 Task: Plan a trip to Falavarjan, Iran from 12th December, 2023 to 15th December, 2023 for 2 adults. Place can be private room with 1  bedroom having 2 beds and 1 bathroom. Property type can be hotel.
Action: Mouse moved to (396, 76)
Screenshot: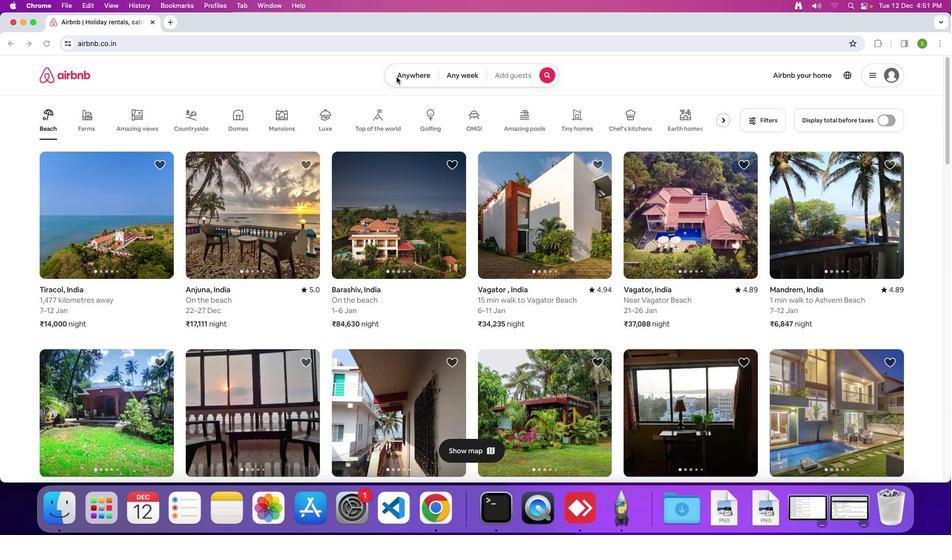 
Action: Mouse pressed left at (396, 76)
Screenshot: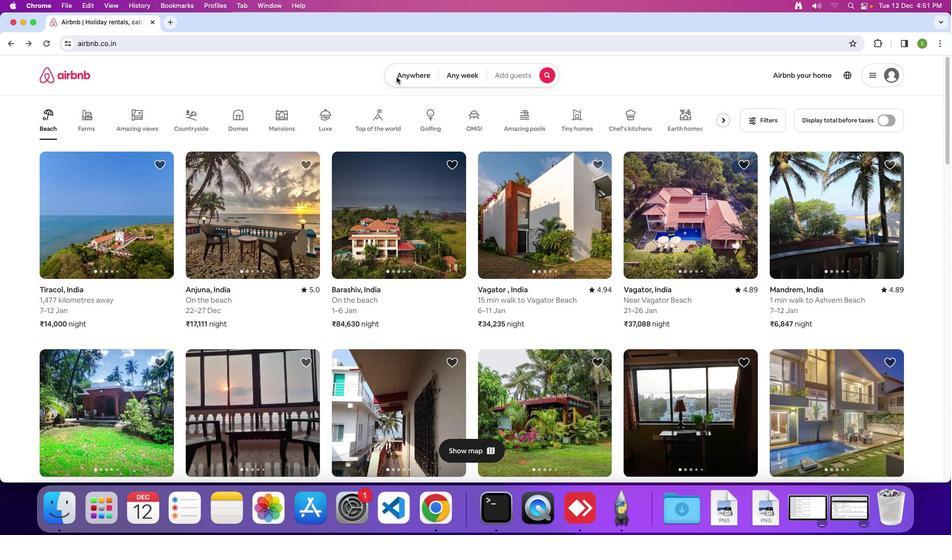 
Action: Mouse moved to (411, 76)
Screenshot: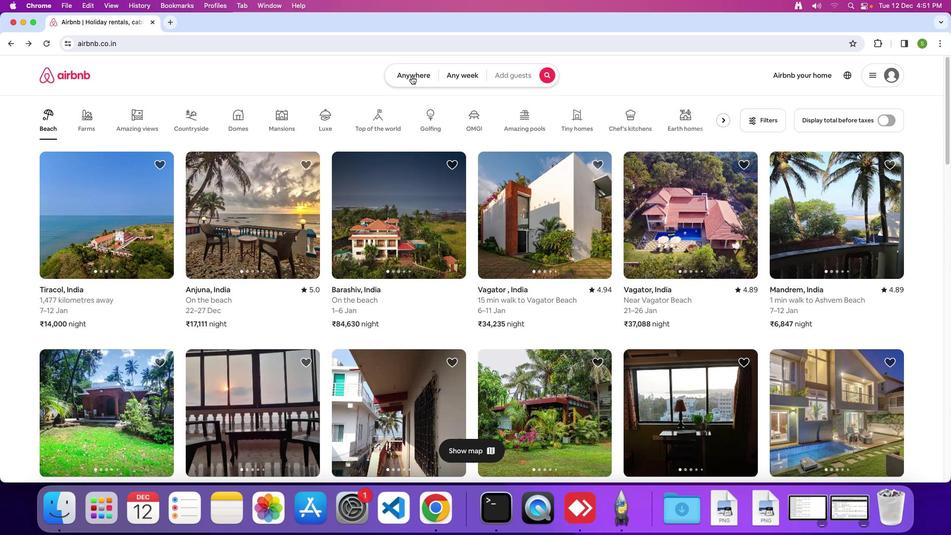 
Action: Mouse pressed left at (411, 76)
Screenshot: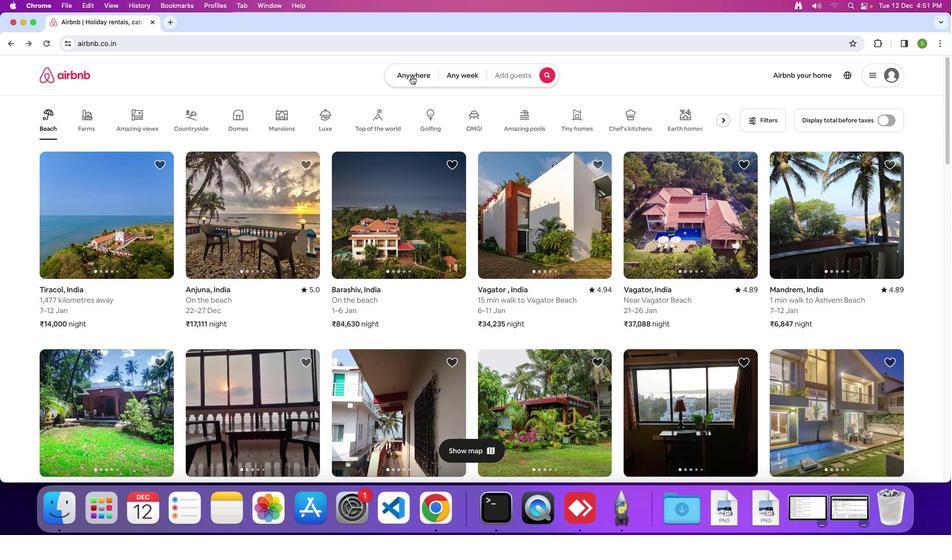 
Action: Mouse moved to (381, 114)
Screenshot: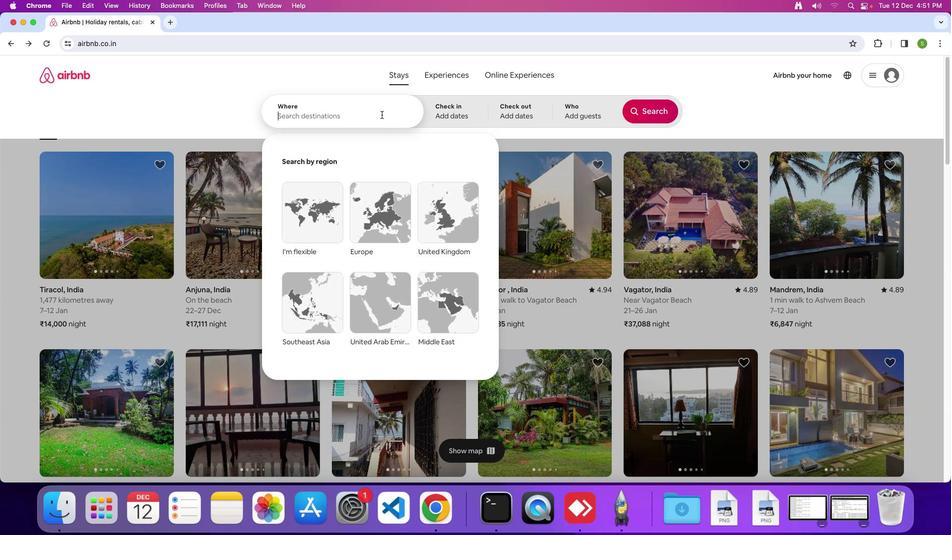 
Action: Mouse pressed left at (381, 114)
Screenshot: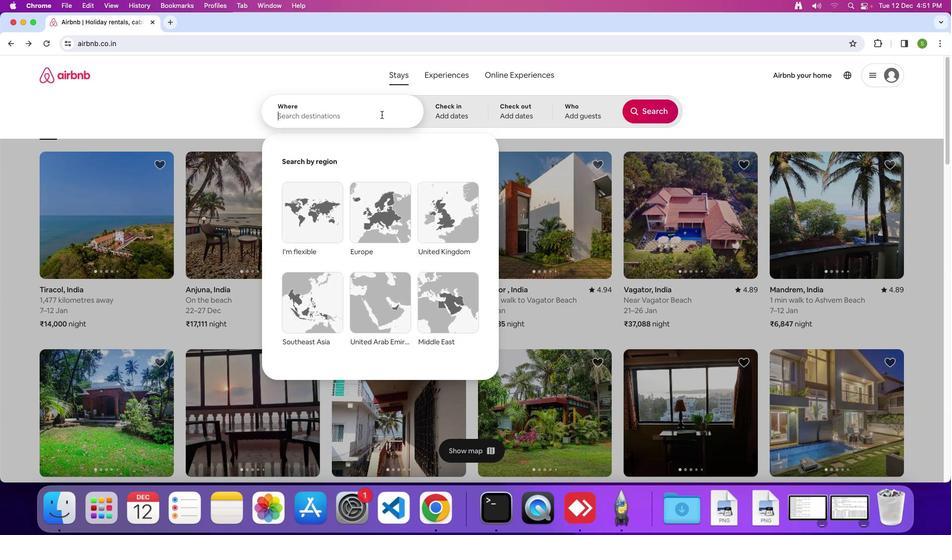
Action: Mouse moved to (381, 114)
Screenshot: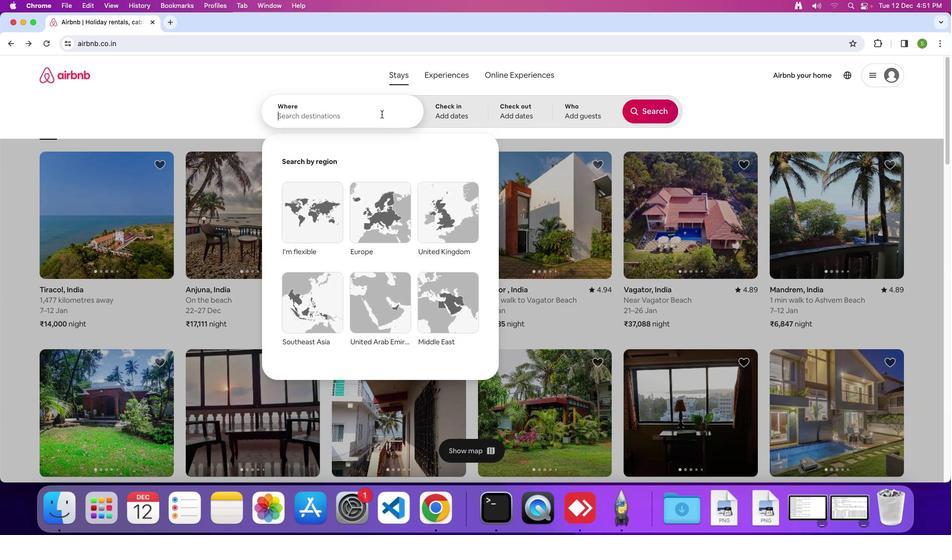 
Action: Key pressed 'F'Key.caps_lock'a''l''a''v''a''r''j''a''n'','Key.spaceKey.shift'I''r''a''n'Key.enter
Screenshot: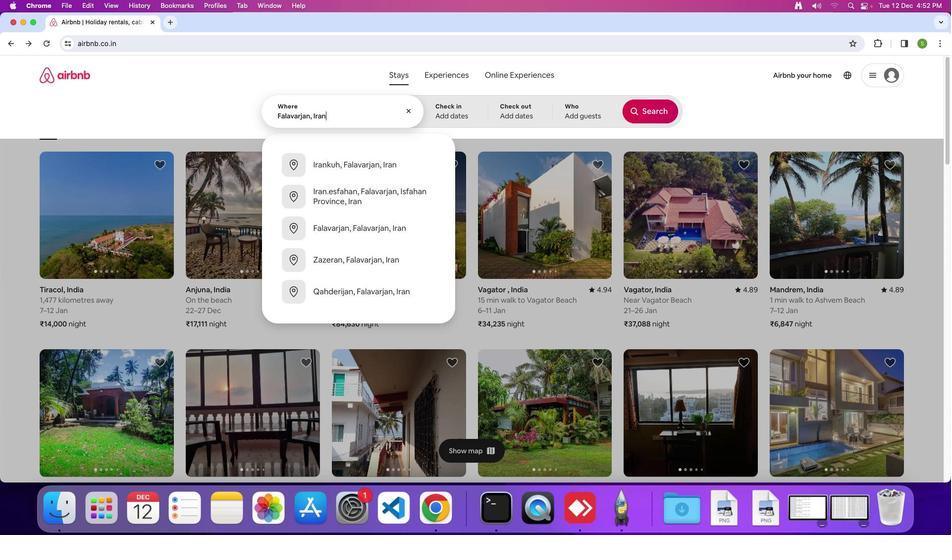 
Action: Mouse moved to (349, 282)
Screenshot: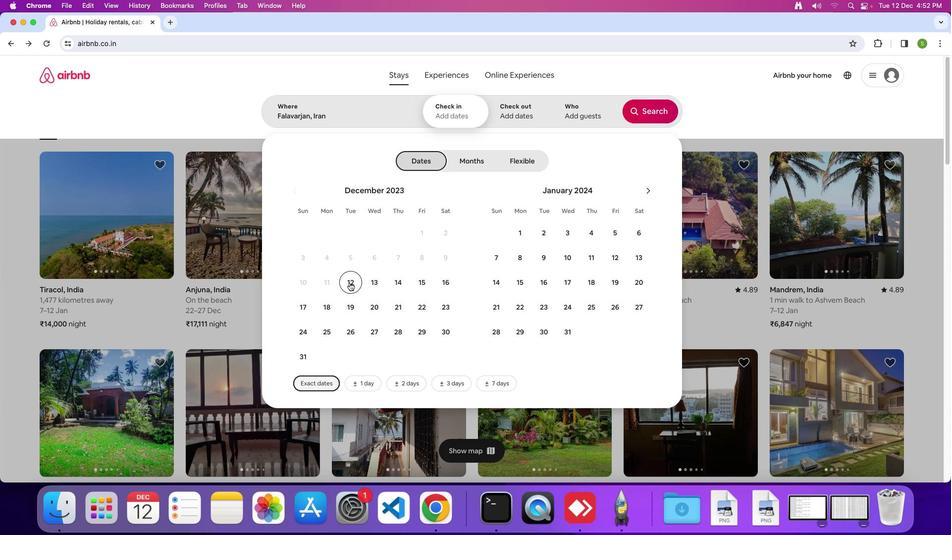 
Action: Mouse pressed left at (349, 282)
Screenshot: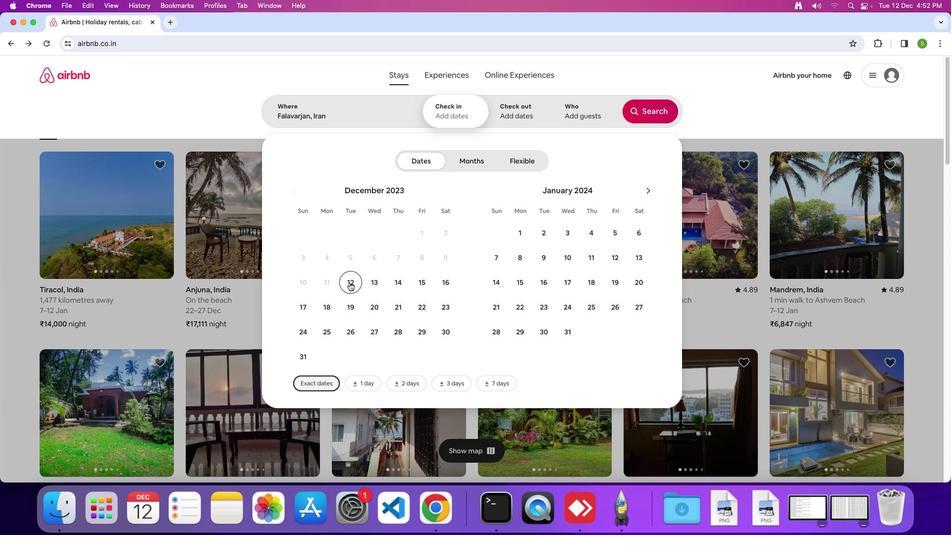 
Action: Mouse moved to (377, 292)
Screenshot: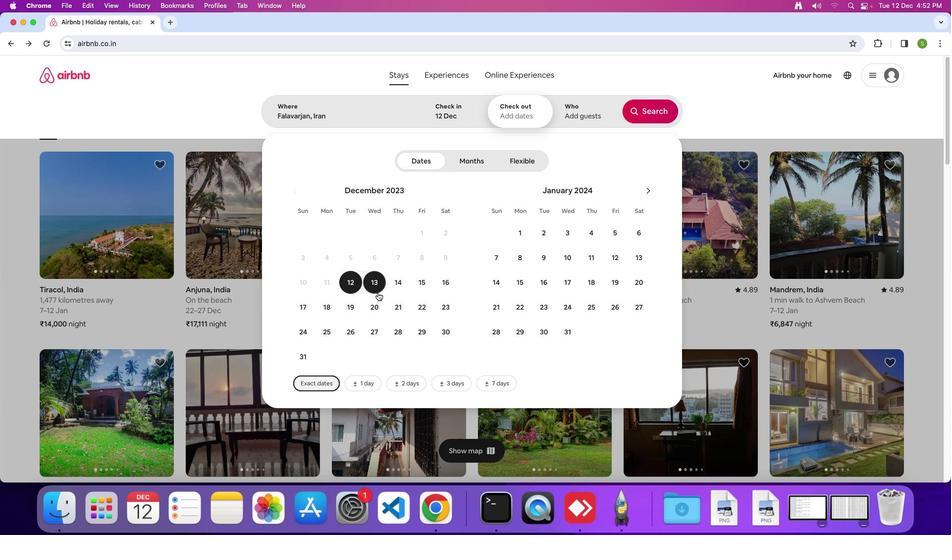 
Action: Mouse scrolled (377, 292) with delta (0, 0)
Screenshot: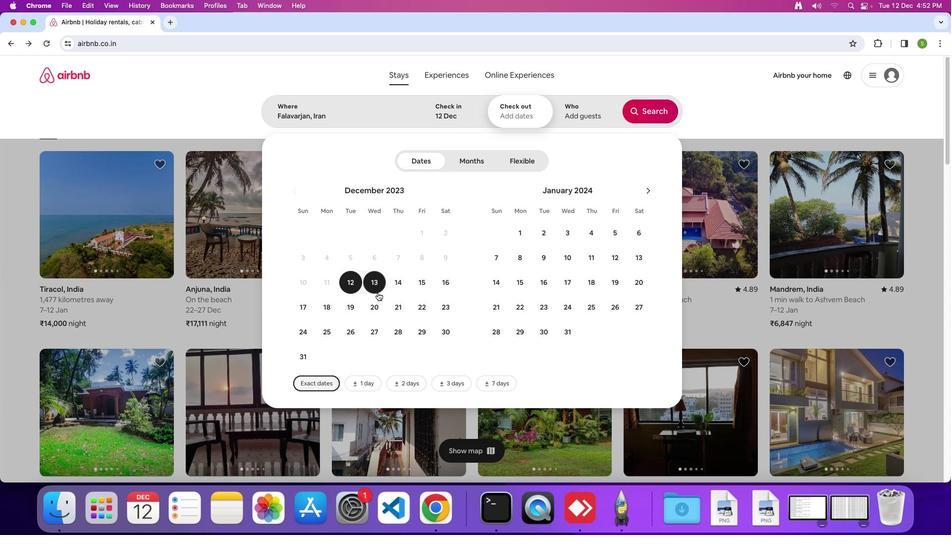 
Action: Mouse scrolled (377, 292) with delta (0, 0)
Screenshot: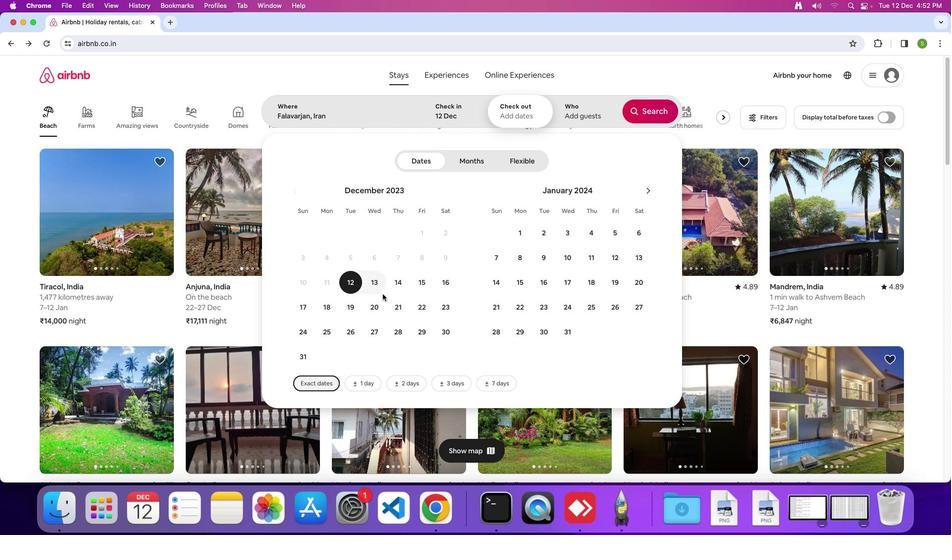 
Action: Mouse moved to (419, 283)
Screenshot: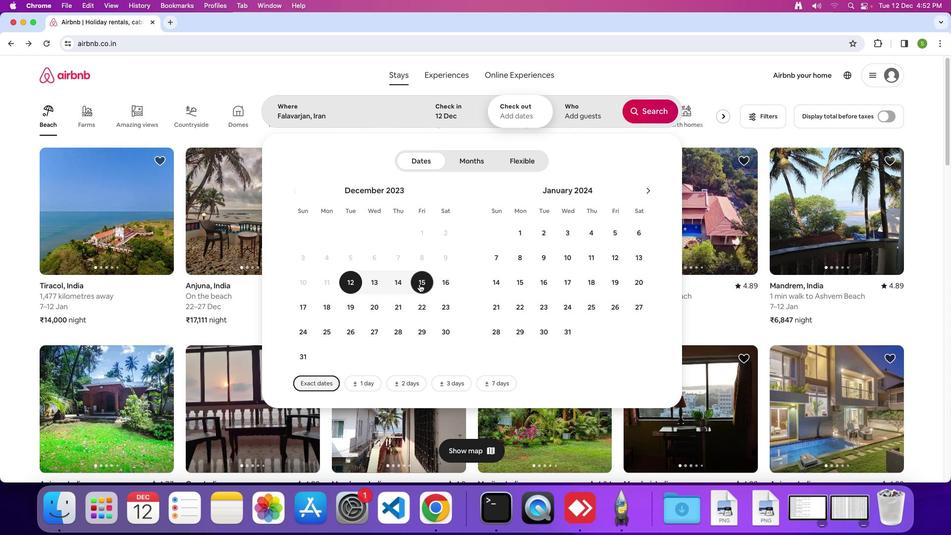 
Action: Mouse pressed left at (419, 283)
Screenshot: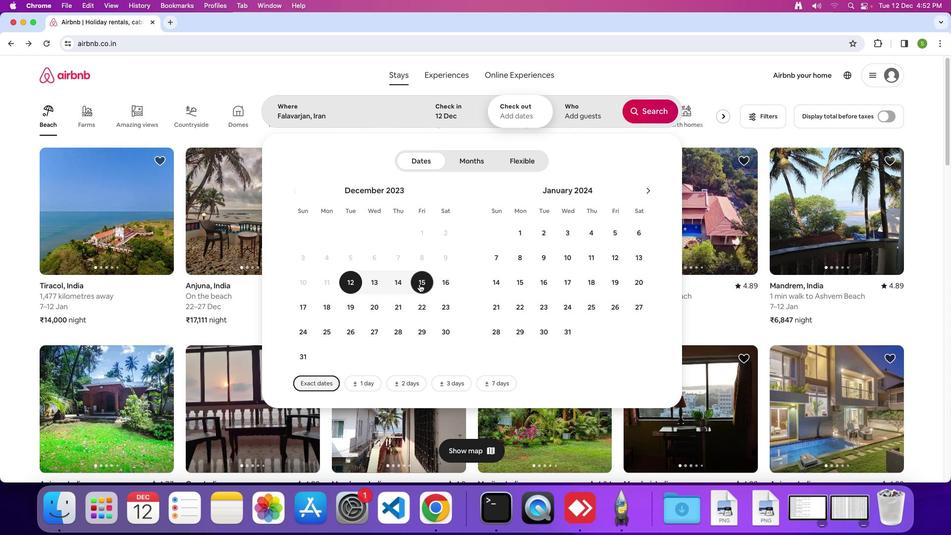 
Action: Mouse moved to (588, 118)
Screenshot: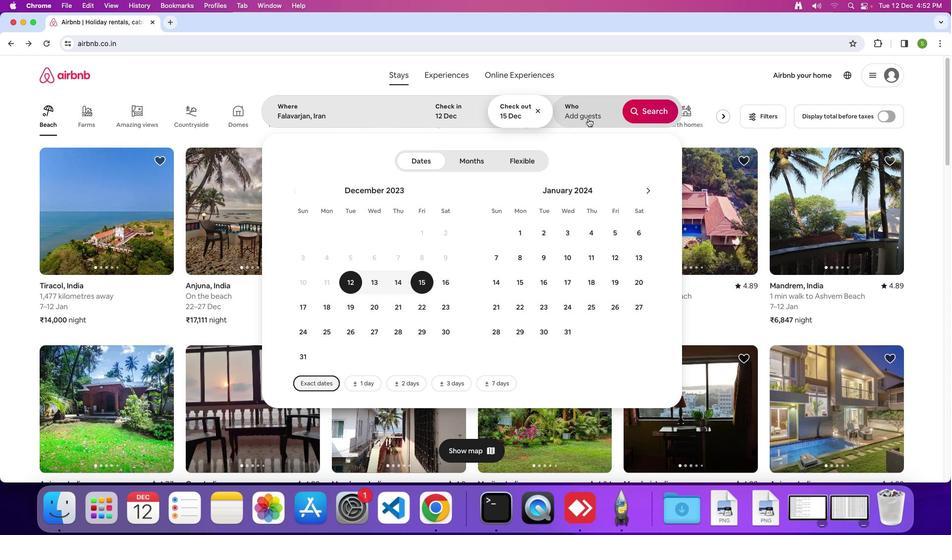 
Action: Mouse pressed left at (588, 118)
Screenshot: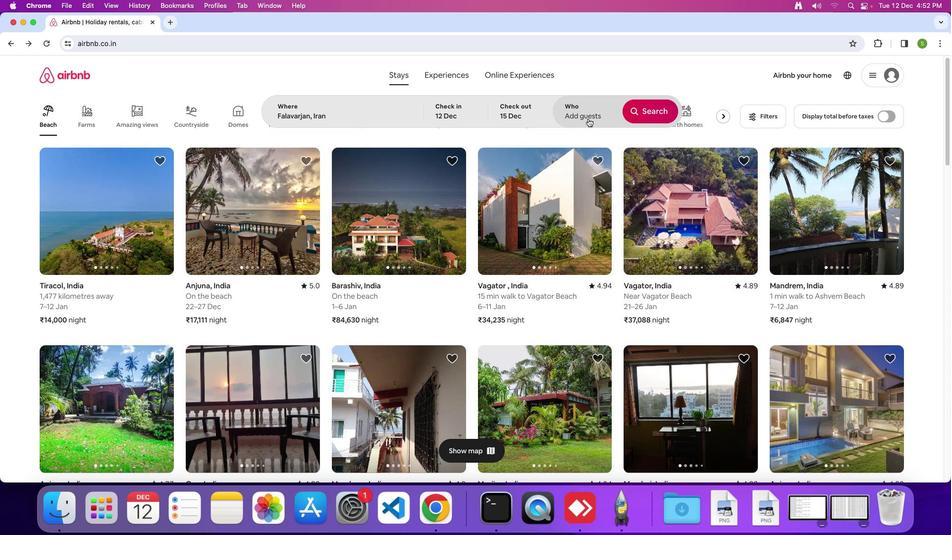 
Action: Mouse moved to (654, 161)
Screenshot: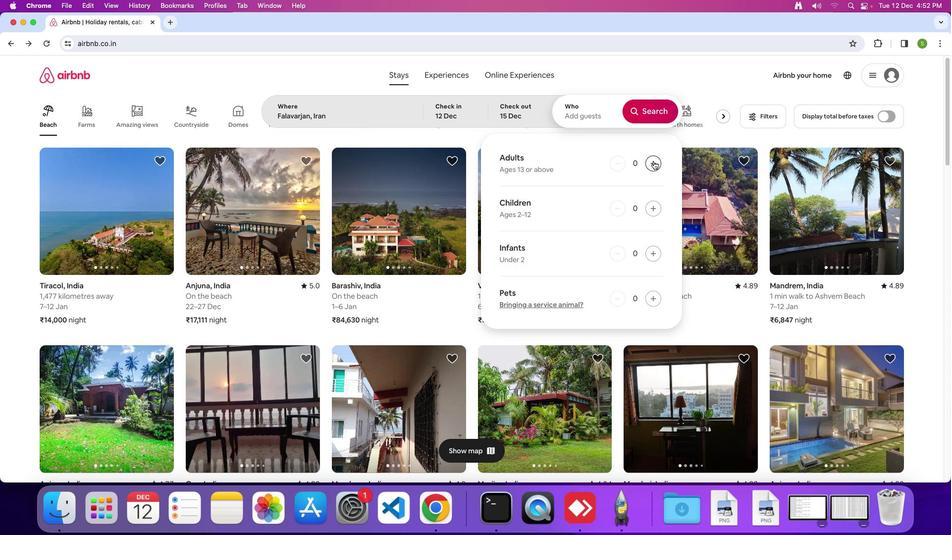
Action: Mouse pressed left at (654, 161)
Screenshot: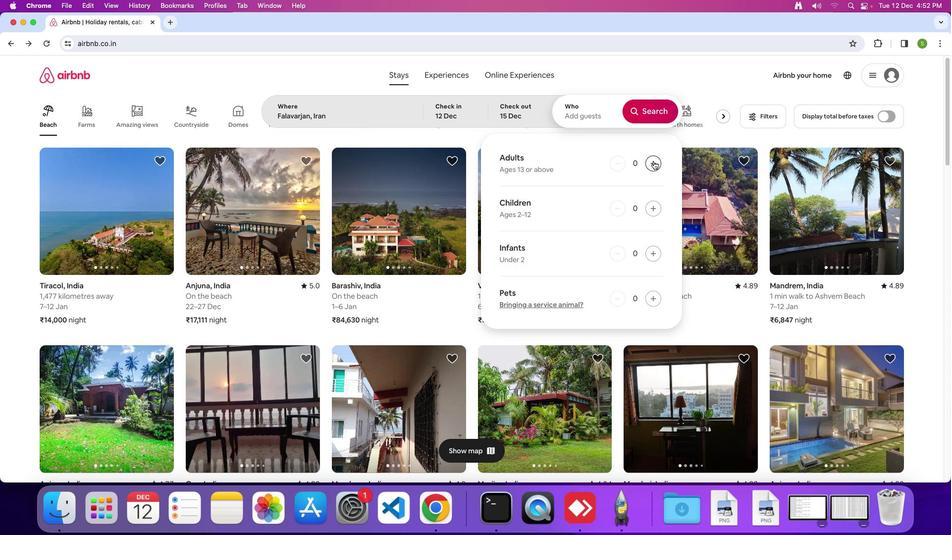 
Action: Mouse pressed left at (654, 161)
Screenshot: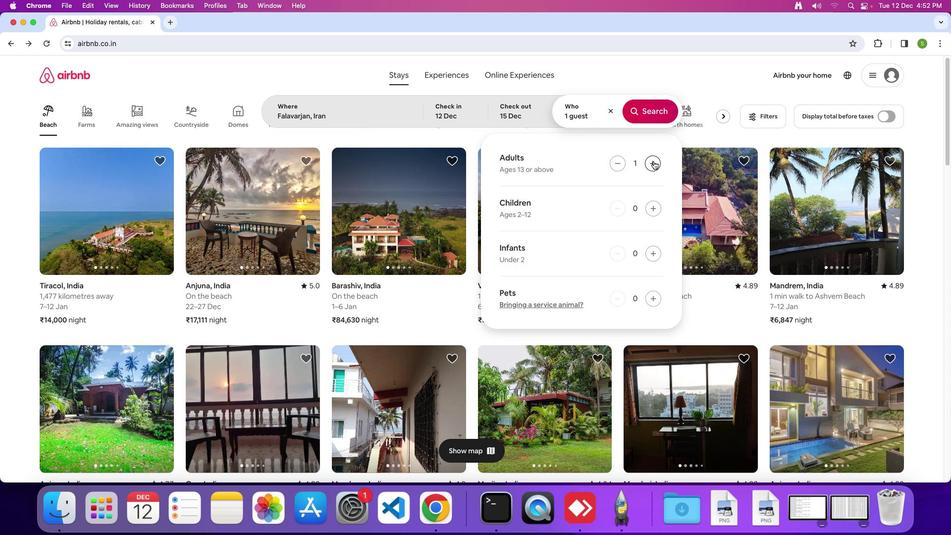 
Action: Mouse moved to (657, 115)
Screenshot: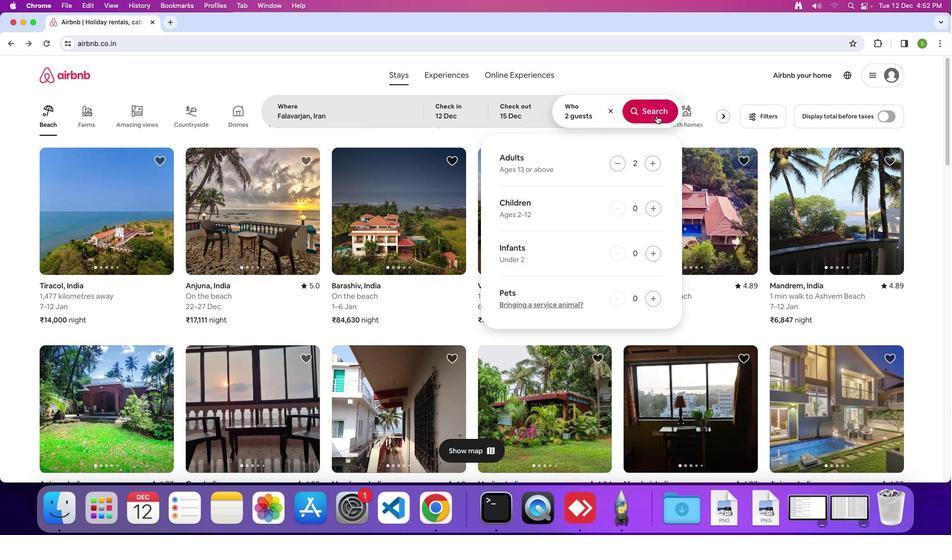
Action: Mouse pressed left at (657, 115)
Screenshot: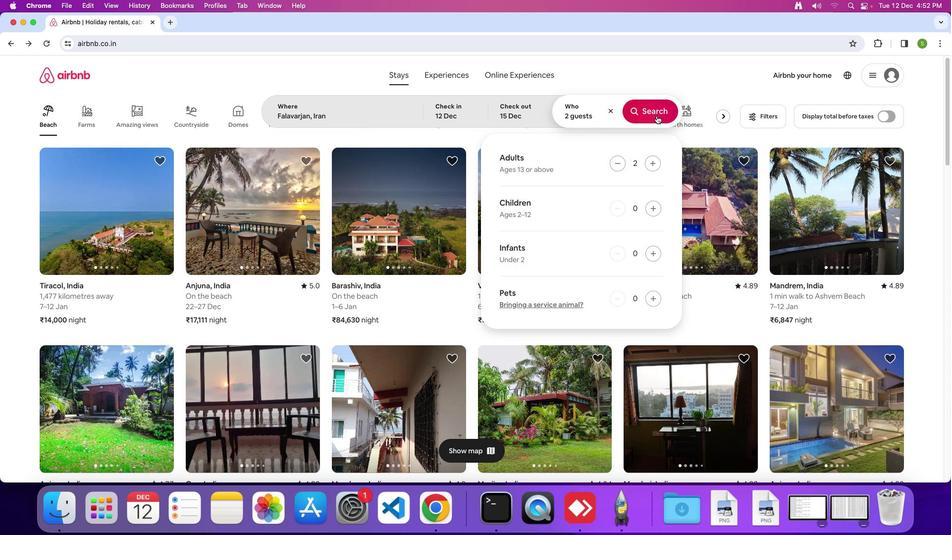 
Action: Mouse moved to (803, 118)
Screenshot: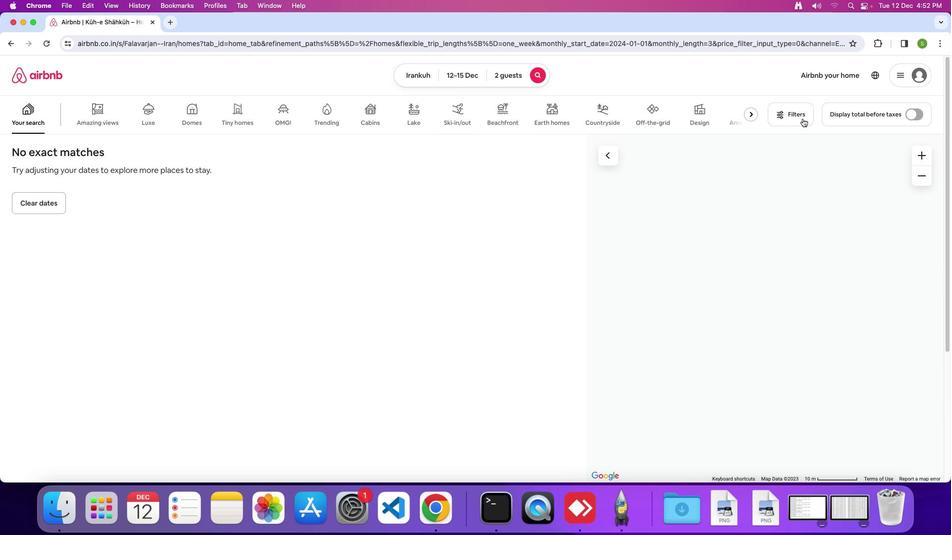 
Action: Mouse pressed left at (803, 118)
Screenshot: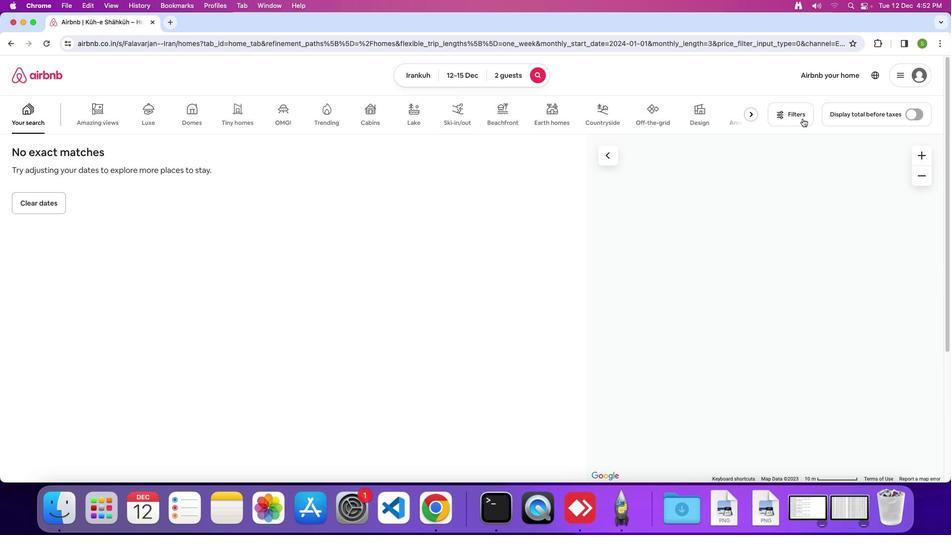 
Action: Mouse moved to (423, 271)
Screenshot: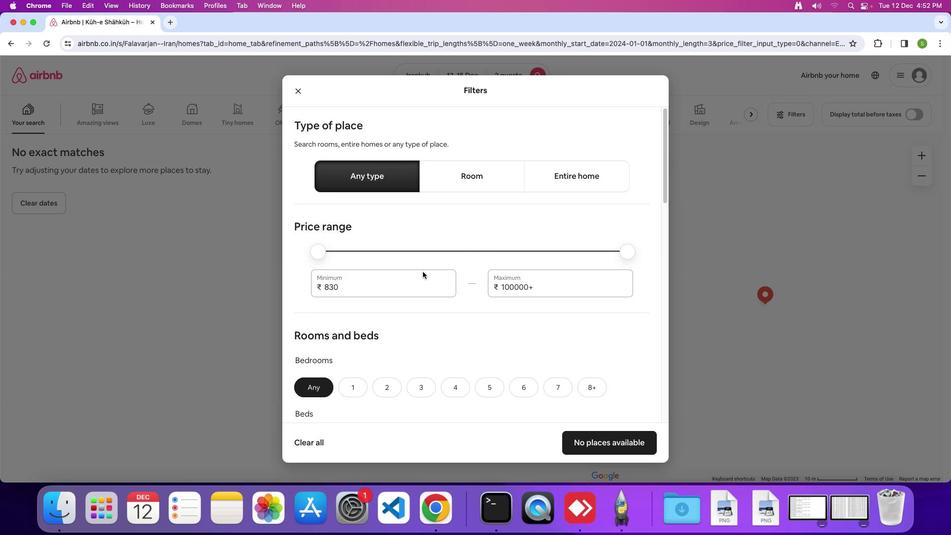 
Action: Mouse scrolled (423, 271) with delta (0, 0)
Screenshot: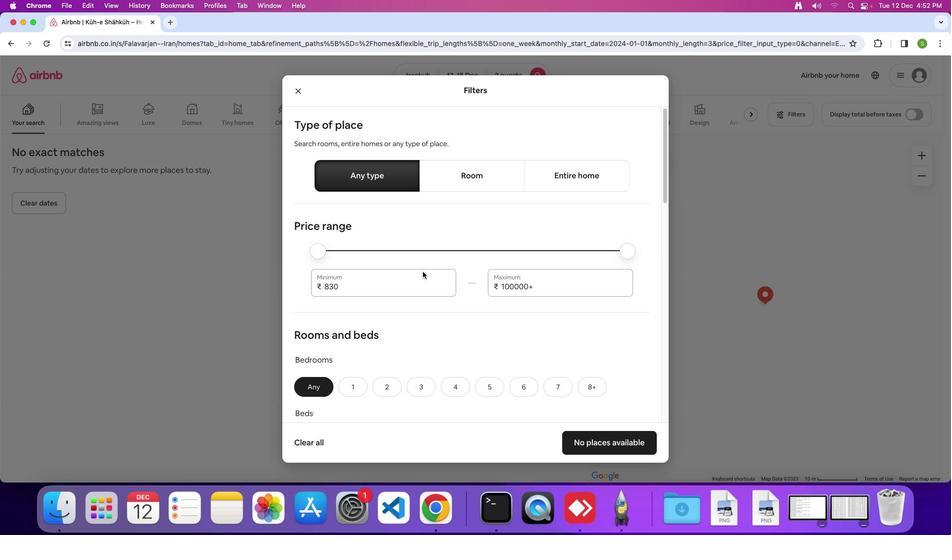 
Action: Mouse scrolled (423, 271) with delta (0, 0)
Screenshot: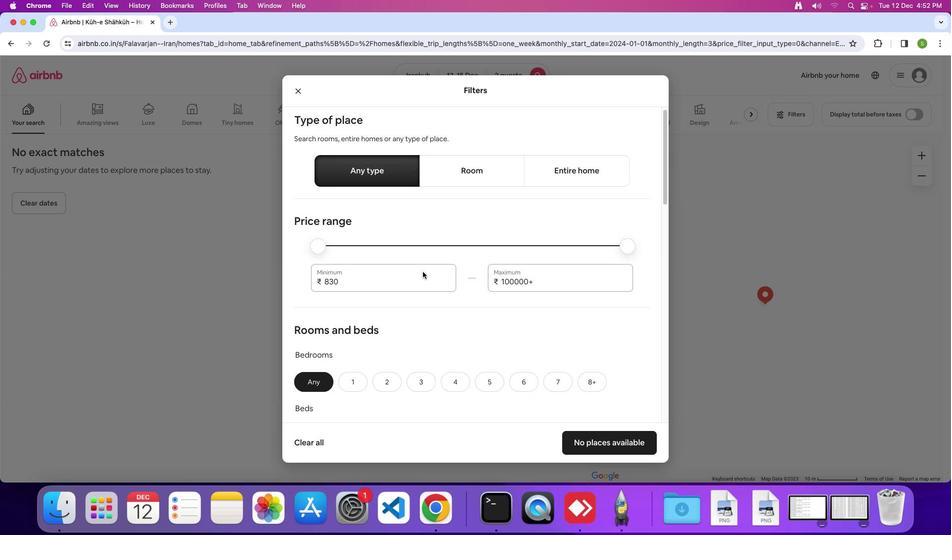 
Action: Mouse scrolled (423, 271) with delta (0, 0)
Screenshot: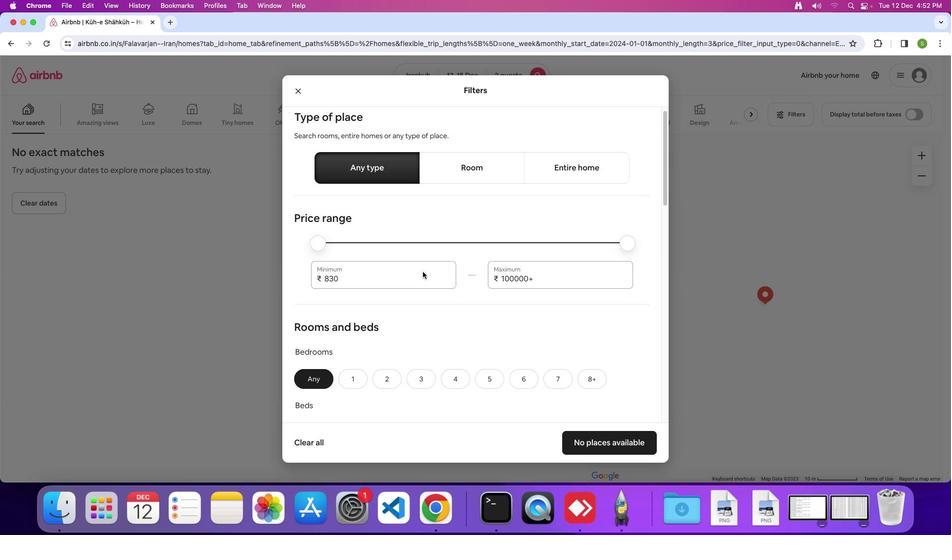 
Action: Mouse scrolled (423, 271) with delta (0, 0)
Screenshot: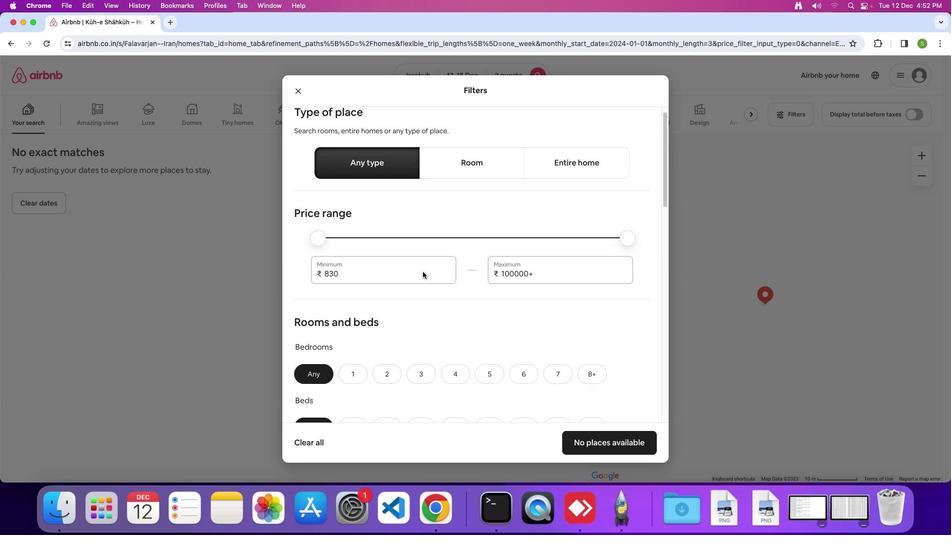
Action: Mouse scrolled (423, 271) with delta (0, 0)
Screenshot: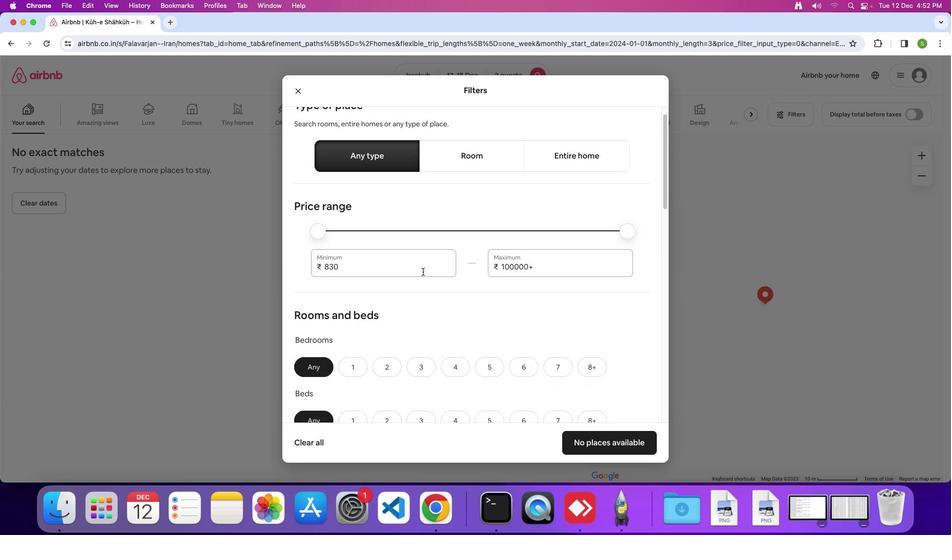 
Action: Mouse scrolled (423, 271) with delta (0, 0)
Screenshot: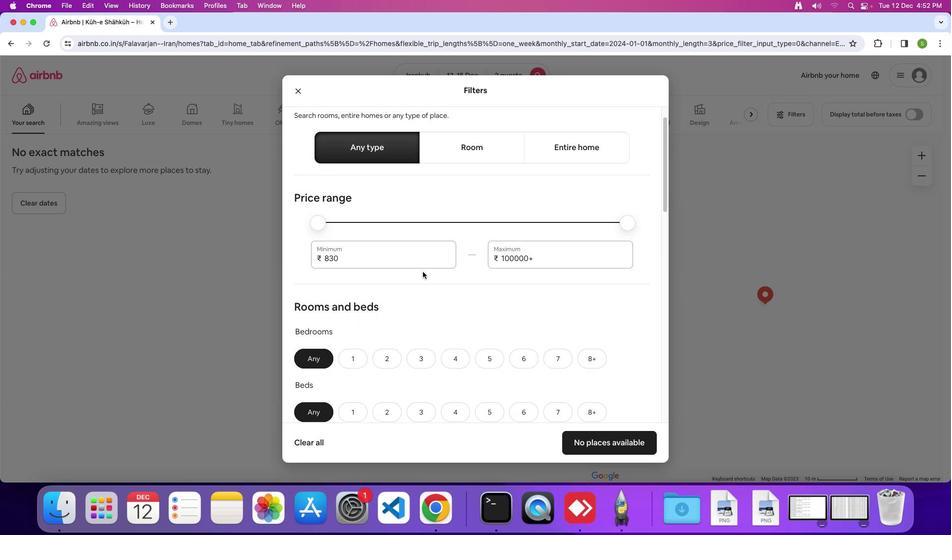 
Action: Mouse scrolled (423, 271) with delta (0, 0)
Screenshot: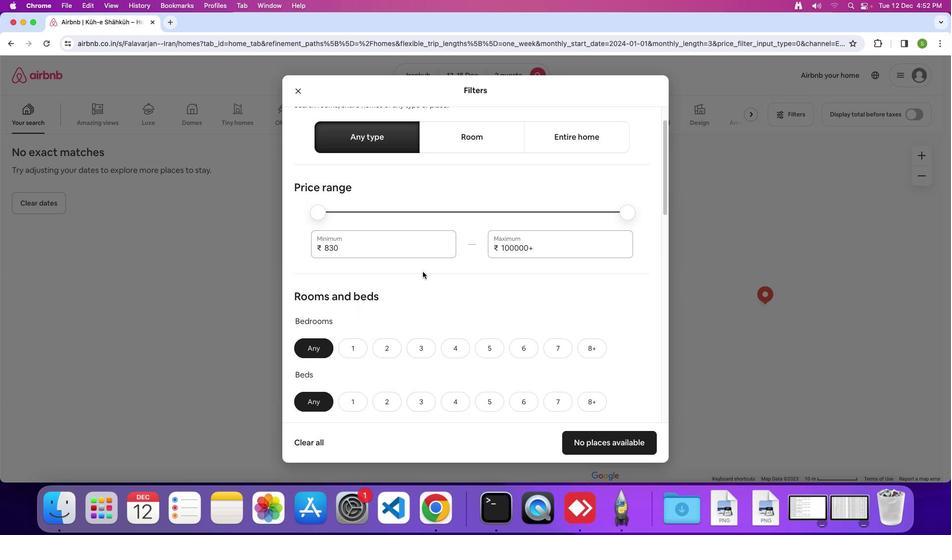 
Action: Mouse scrolled (423, 271) with delta (0, 0)
Screenshot: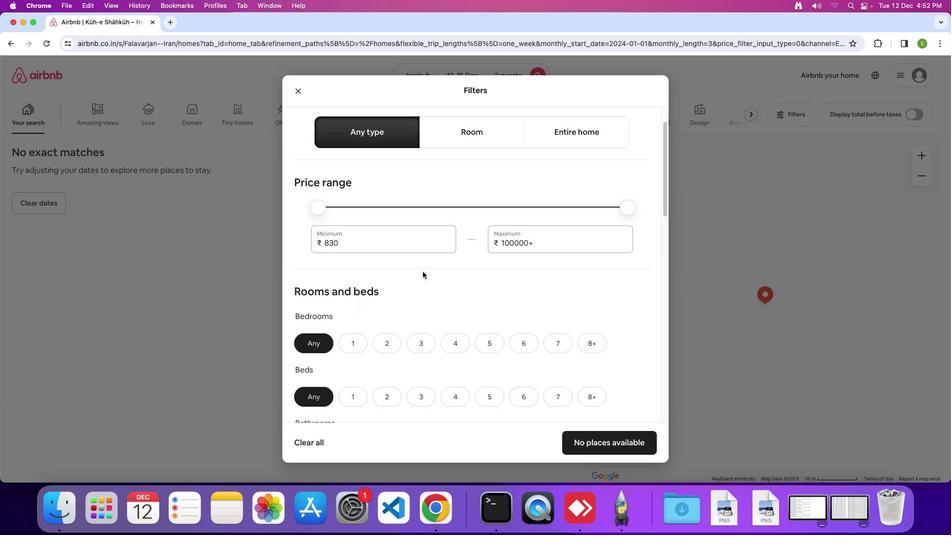 
Action: Mouse scrolled (423, 271) with delta (0, 0)
Screenshot: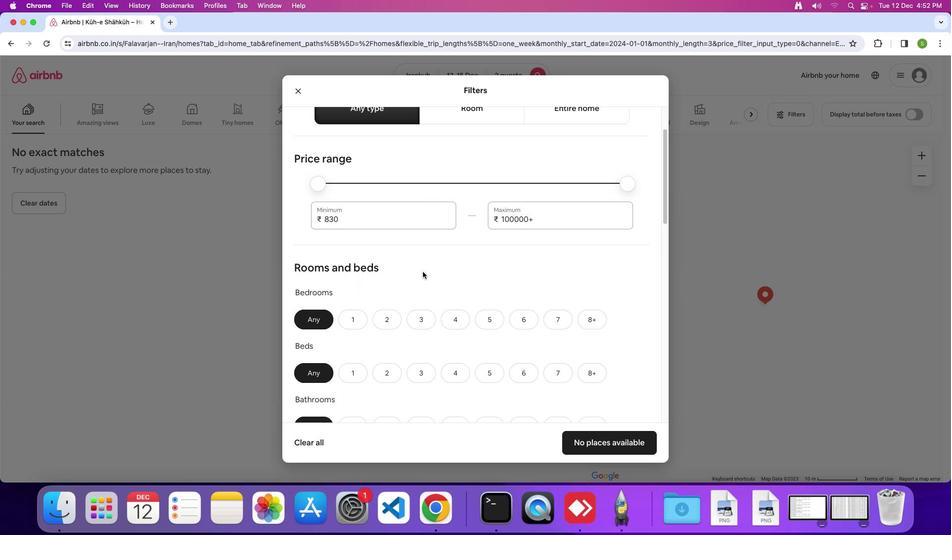 
Action: Mouse scrolled (423, 271) with delta (0, 0)
Screenshot: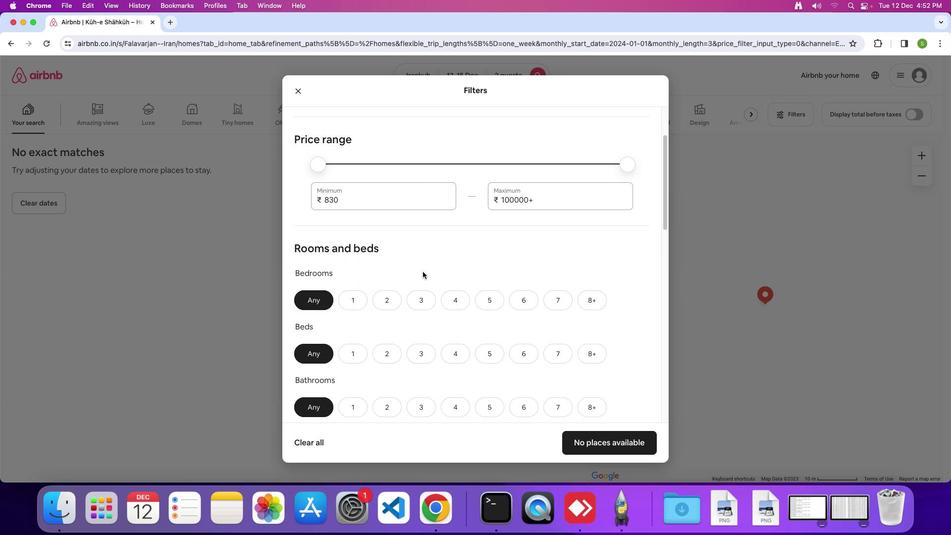 
Action: Mouse scrolled (423, 271) with delta (0, 0)
Screenshot: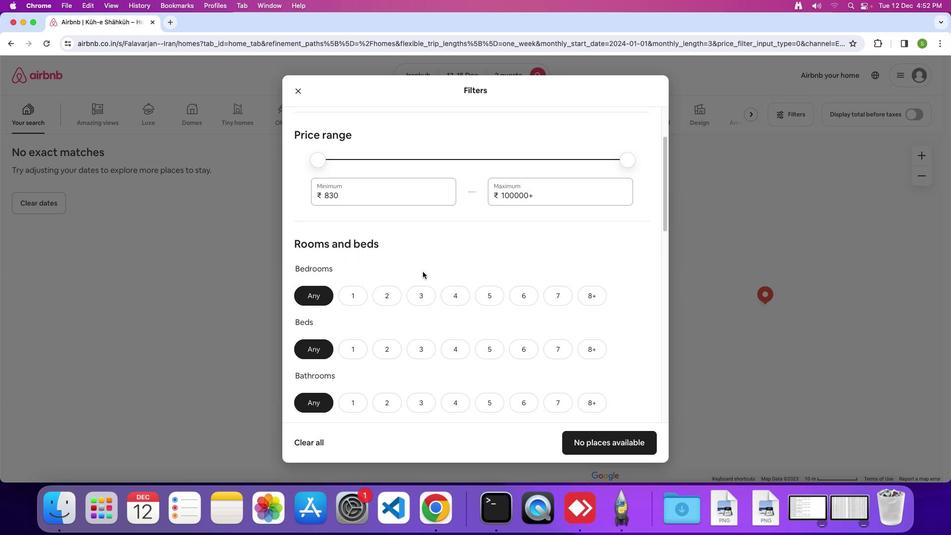 
Action: Mouse scrolled (423, 271) with delta (0, 0)
Screenshot: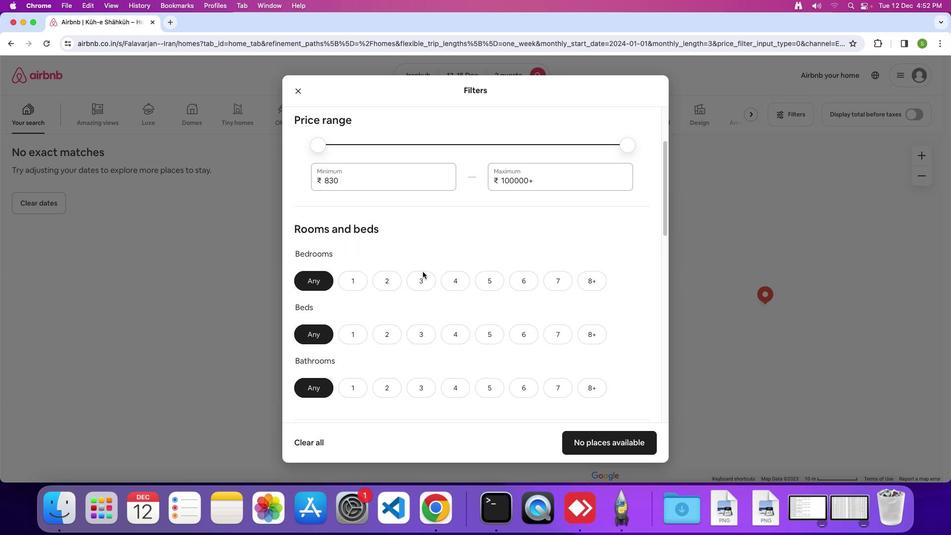 
Action: Mouse scrolled (423, 271) with delta (0, 0)
Screenshot: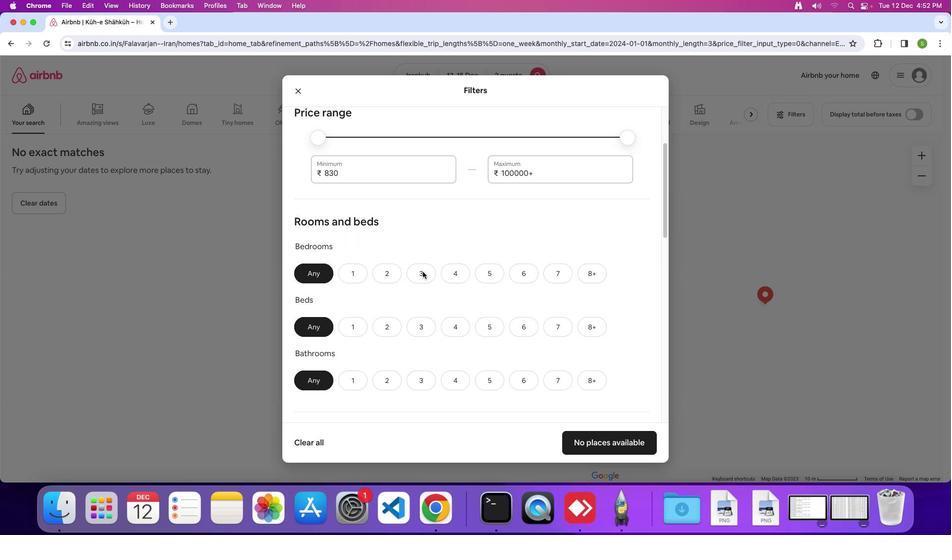 
Action: Mouse scrolled (423, 271) with delta (0, -1)
Screenshot: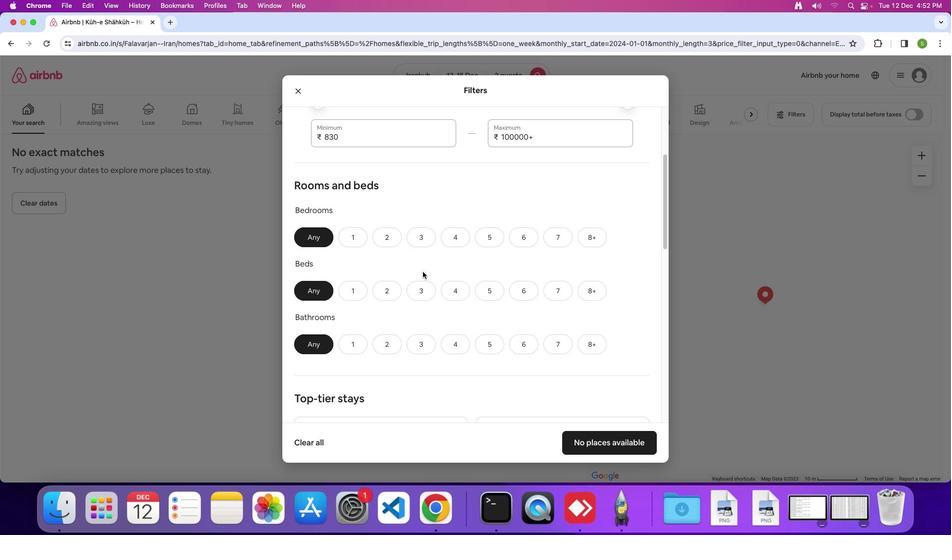 
Action: Mouse scrolled (423, 271) with delta (0, 0)
Screenshot: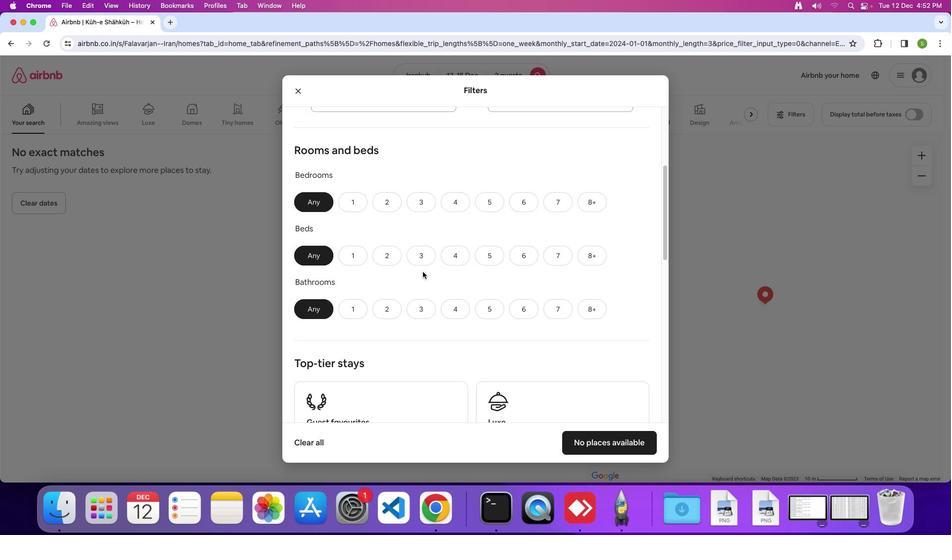 
Action: Mouse moved to (357, 206)
Screenshot: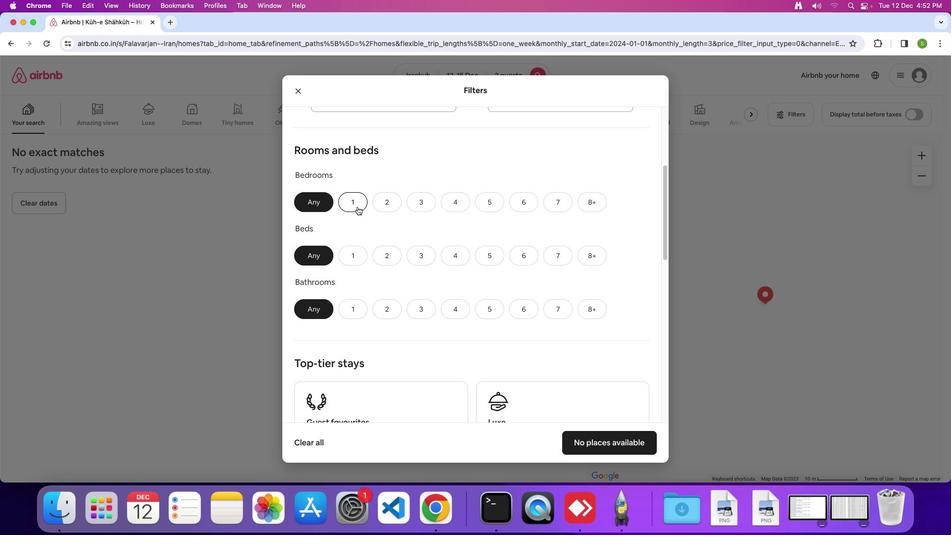 
Action: Mouse pressed left at (357, 206)
Screenshot: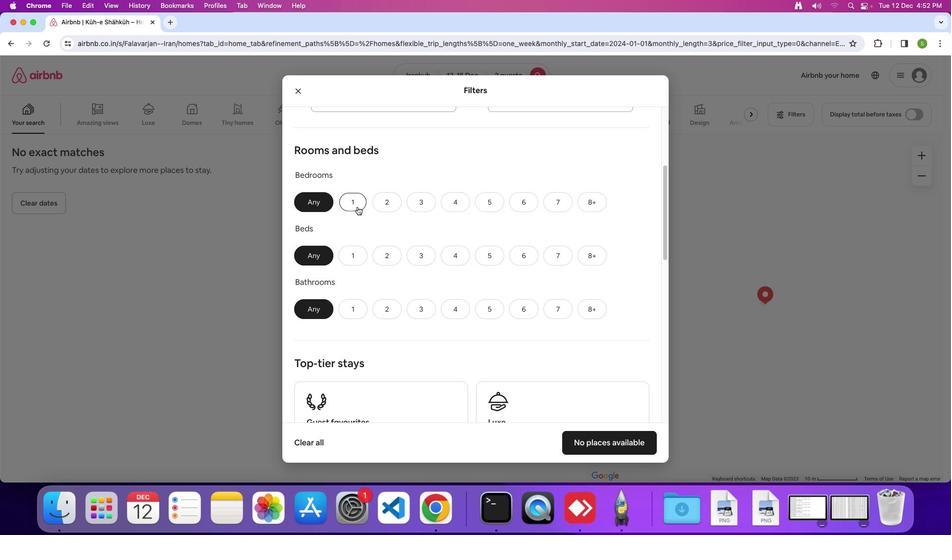 
Action: Mouse moved to (390, 250)
Screenshot: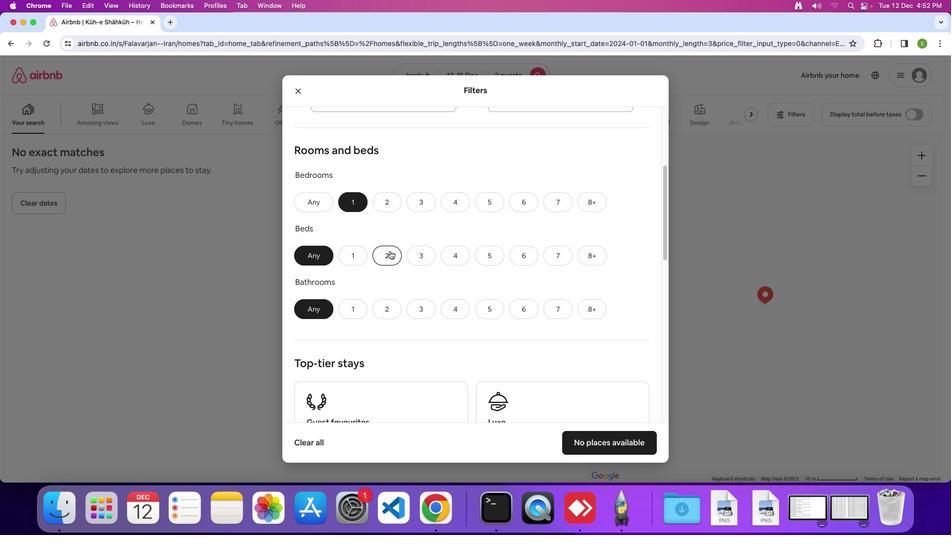 
Action: Mouse pressed left at (390, 250)
Screenshot: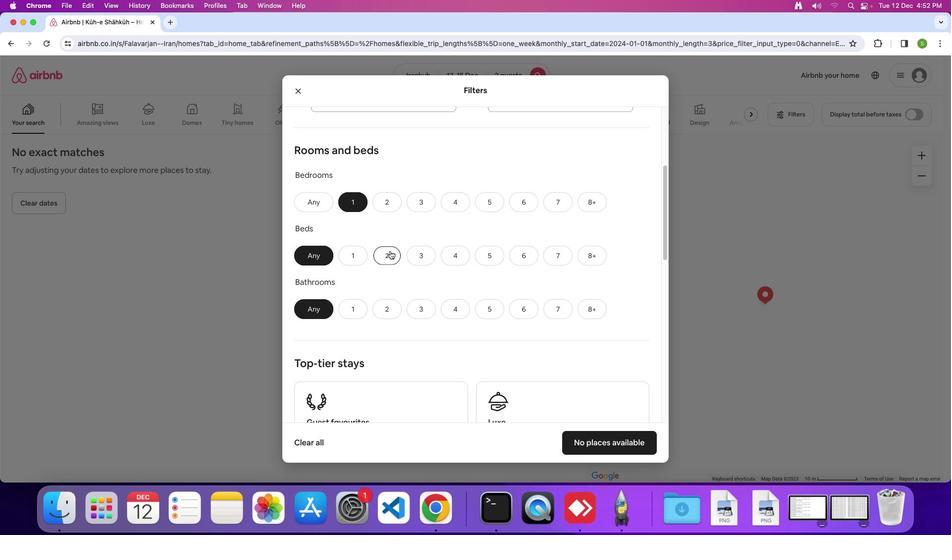 
Action: Mouse moved to (345, 308)
Screenshot: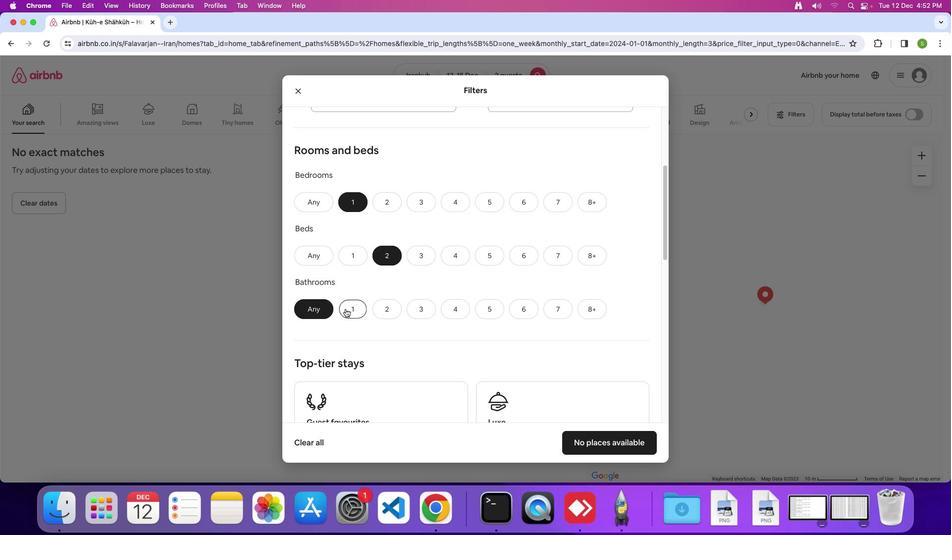 
Action: Mouse pressed left at (345, 308)
Screenshot: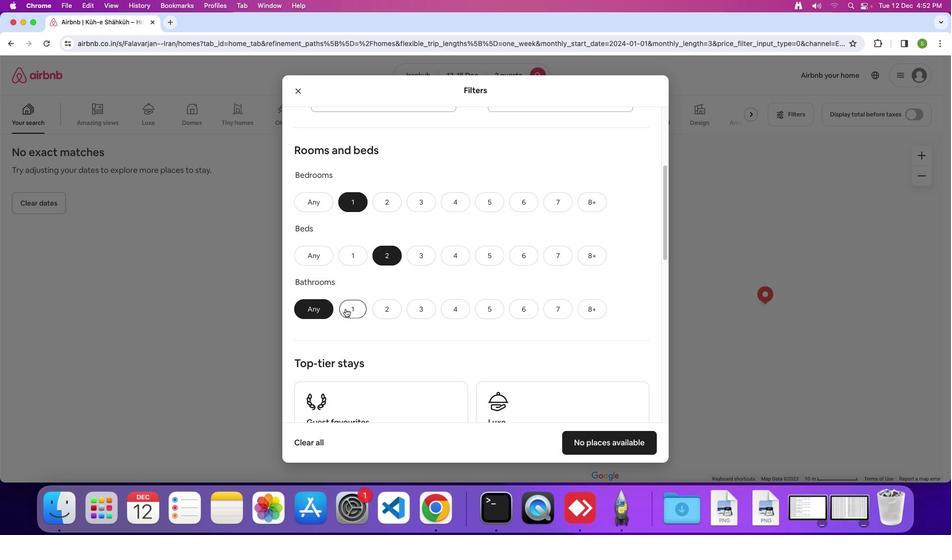 
Action: Mouse moved to (472, 289)
Screenshot: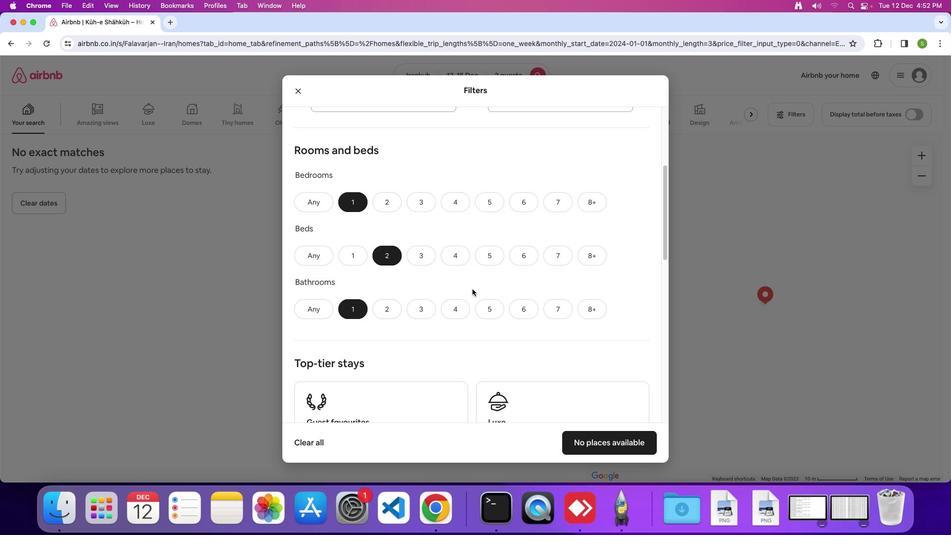 
Action: Mouse scrolled (472, 289) with delta (0, 0)
Screenshot: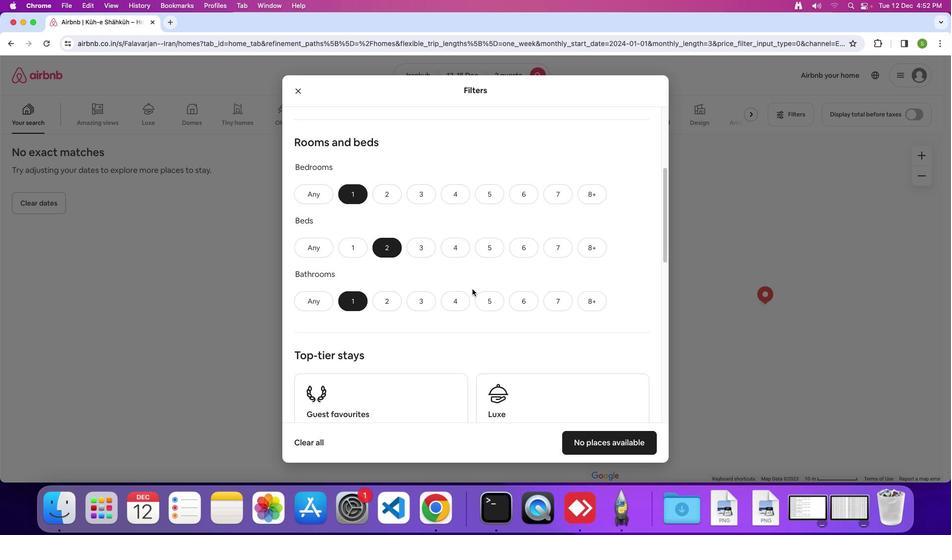 
Action: Mouse scrolled (472, 289) with delta (0, 0)
Screenshot: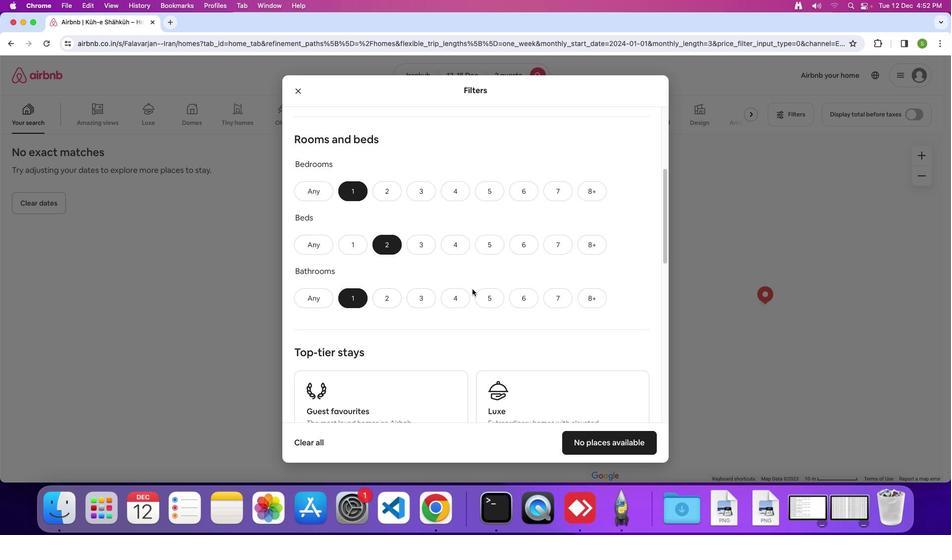 
Action: Mouse scrolled (472, 289) with delta (0, 0)
Screenshot: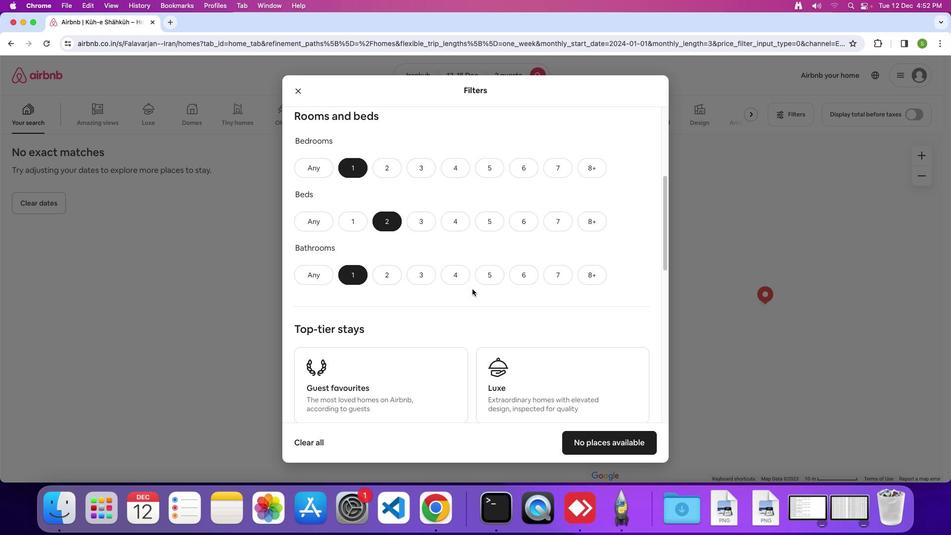 
Action: Mouse scrolled (472, 289) with delta (0, 0)
Screenshot: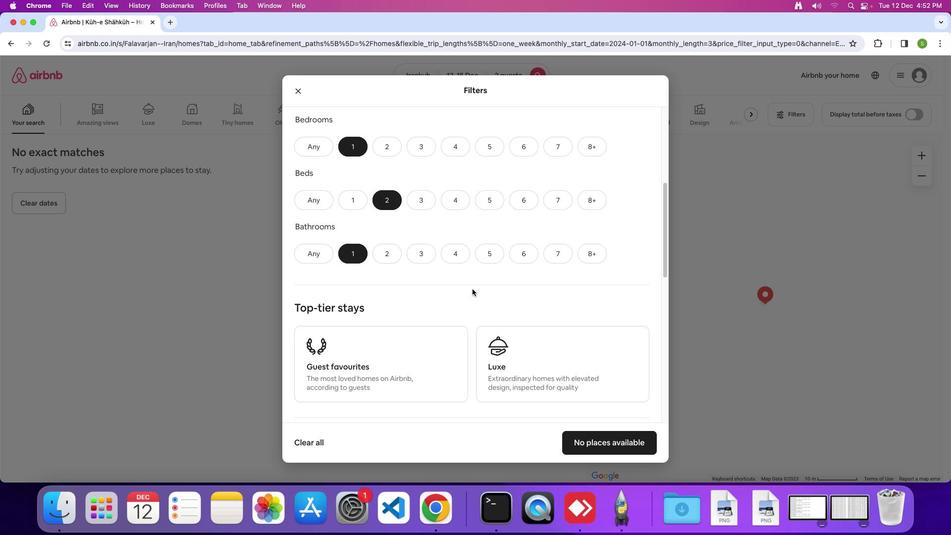 
Action: Mouse scrolled (472, 289) with delta (0, 0)
Screenshot: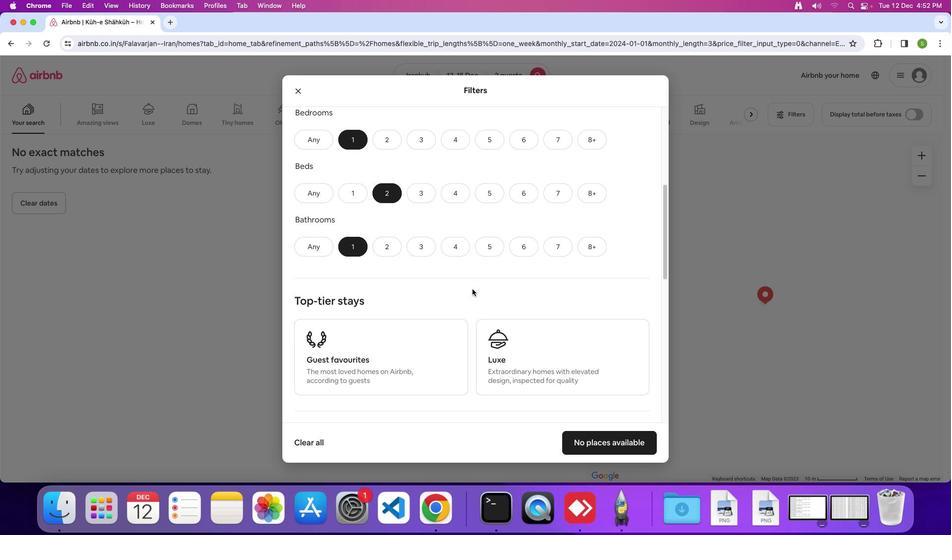 
Action: Mouse scrolled (472, 289) with delta (0, 0)
Screenshot: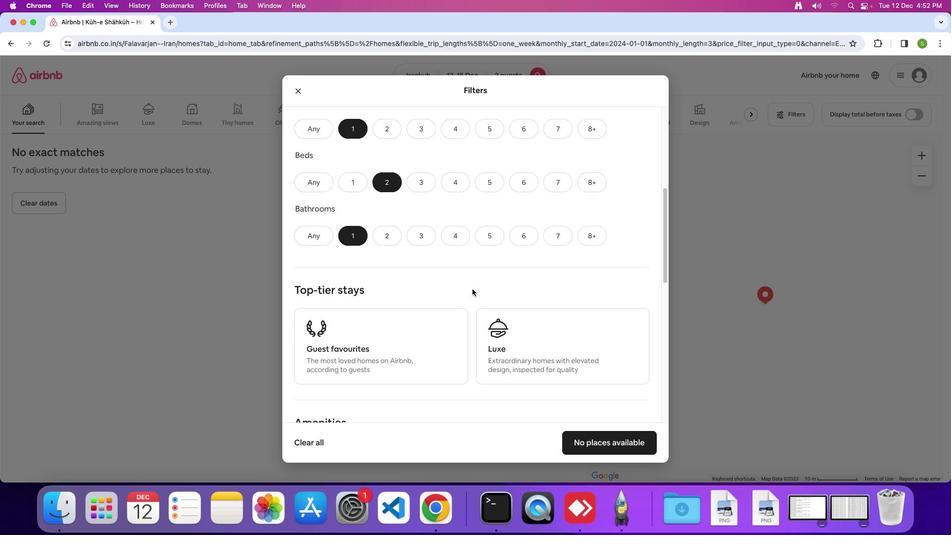 
Action: Mouse scrolled (472, 289) with delta (0, 0)
Screenshot: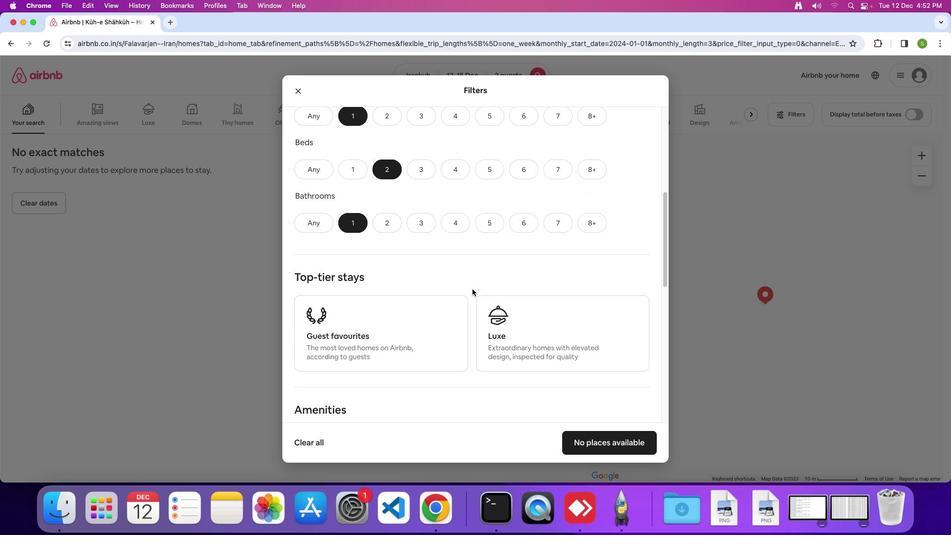 
Action: Mouse scrolled (472, 289) with delta (0, 0)
Screenshot: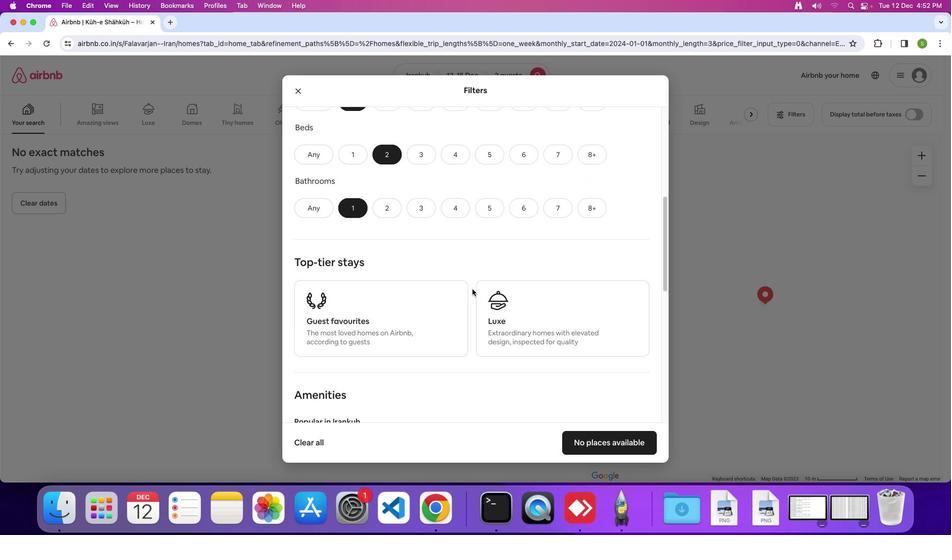 
Action: Mouse scrolled (472, 289) with delta (0, 0)
Screenshot: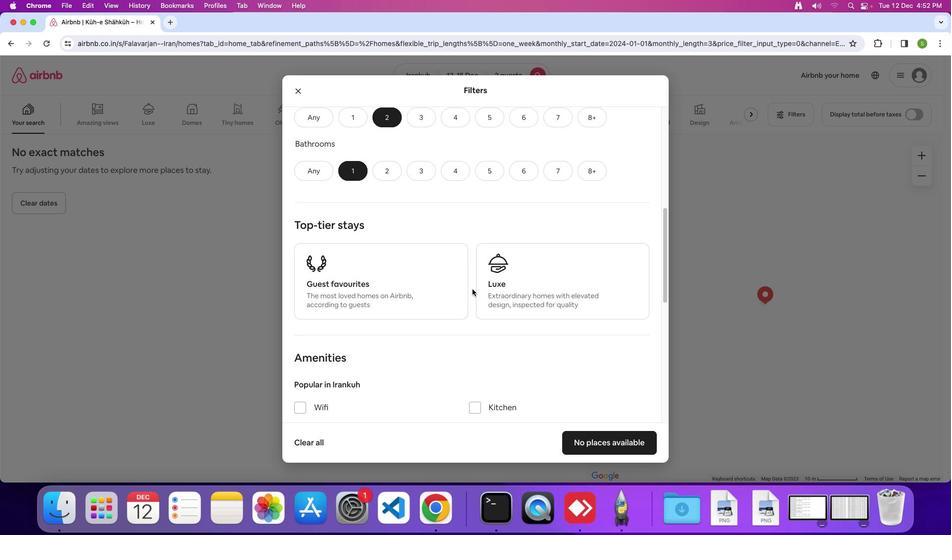 
Action: Mouse scrolled (472, 289) with delta (0, 0)
Screenshot: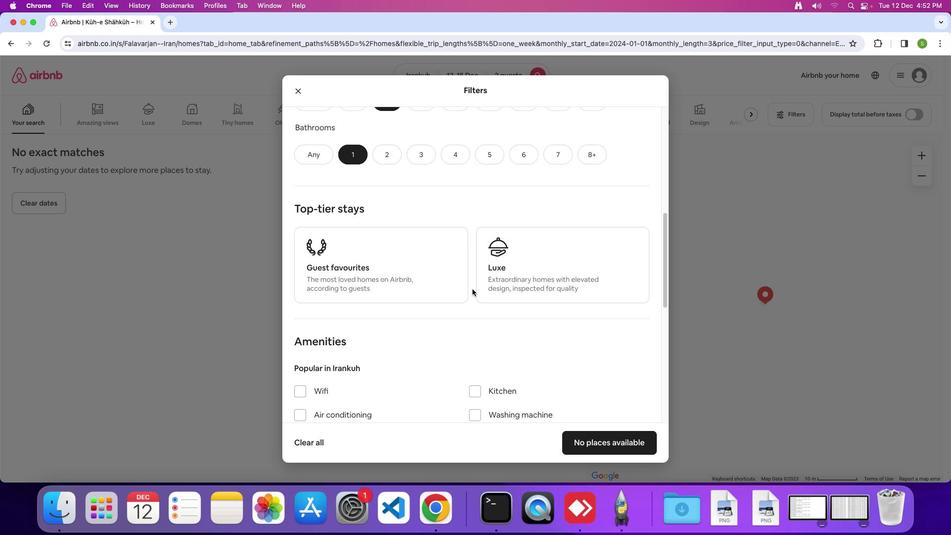
Action: Mouse scrolled (472, 289) with delta (0, 0)
Screenshot: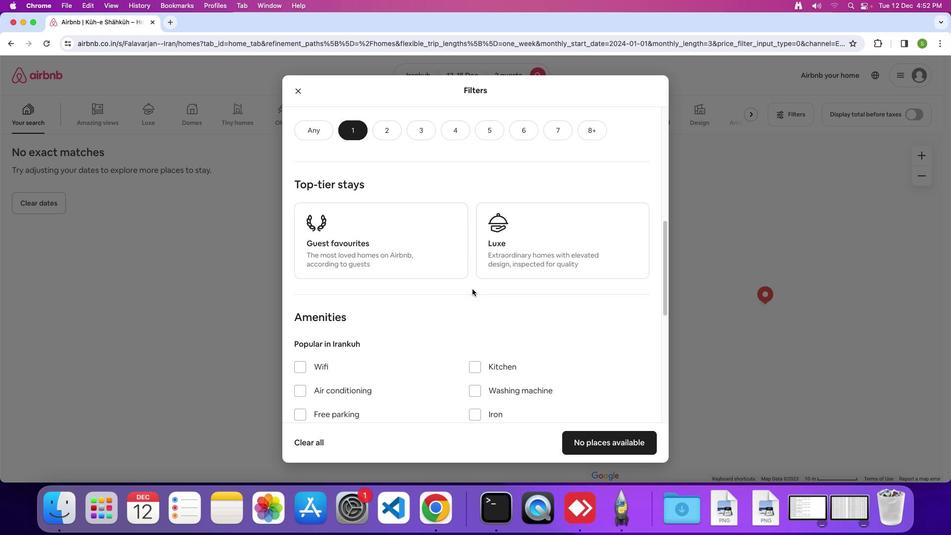 
Action: Mouse scrolled (472, 289) with delta (0, 0)
Screenshot: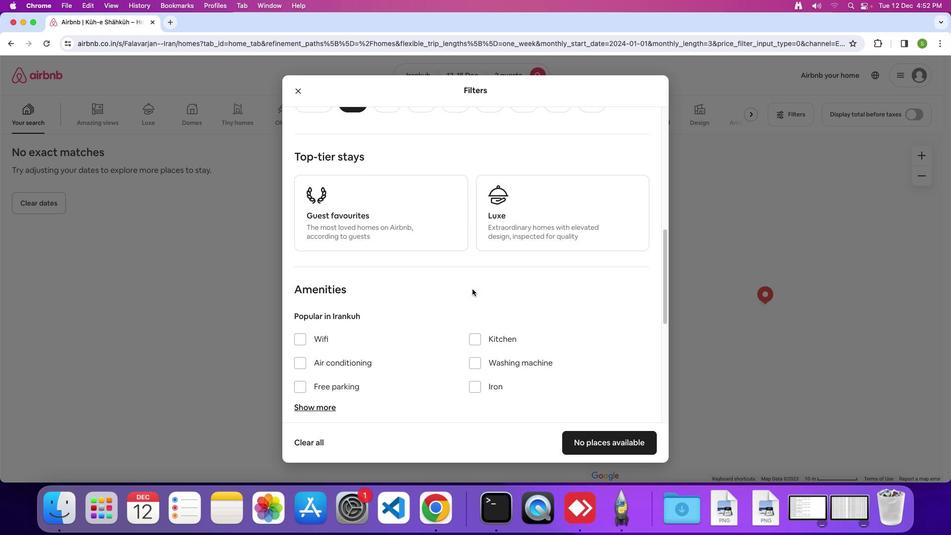 
Action: Mouse scrolled (472, 289) with delta (0, 0)
Screenshot: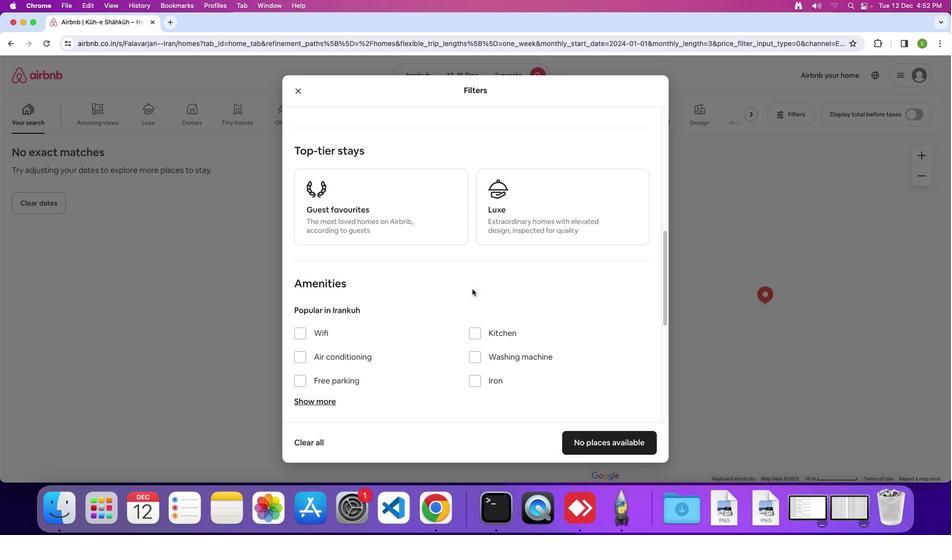 
Action: Mouse scrolled (472, 289) with delta (0, 0)
Screenshot: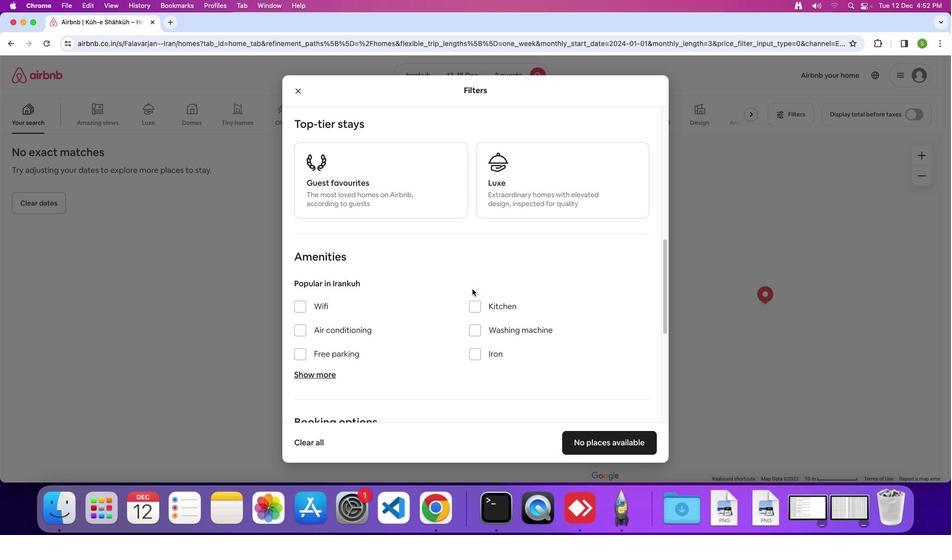
Action: Mouse scrolled (472, 289) with delta (0, 0)
Screenshot: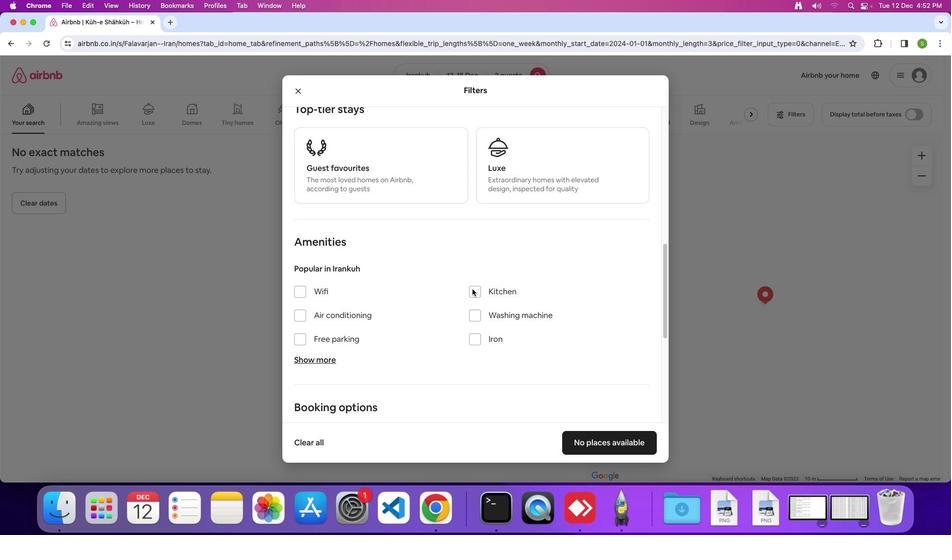 
Action: Mouse scrolled (472, 289) with delta (0, 0)
Screenshot: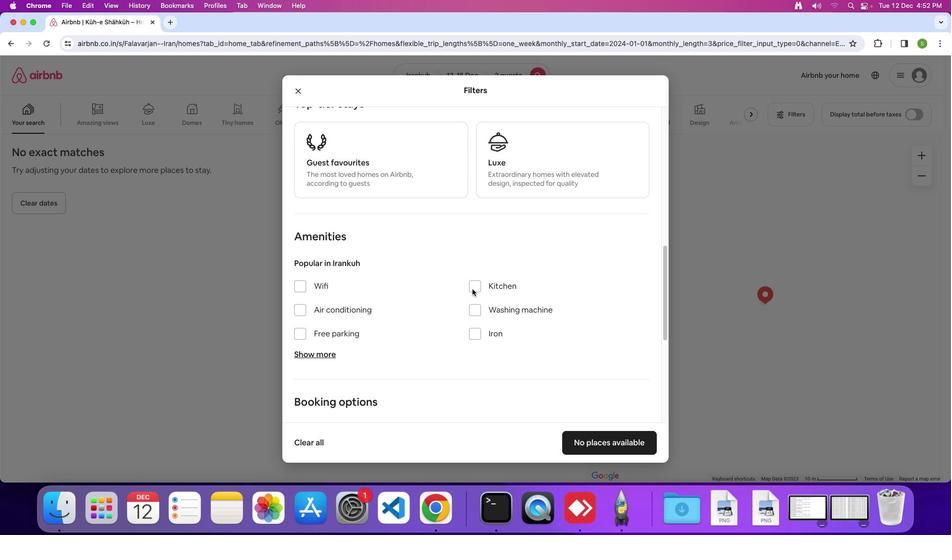 
Action: Mouse scrolled (472, 289) with delta (0, 0)
Screenshot: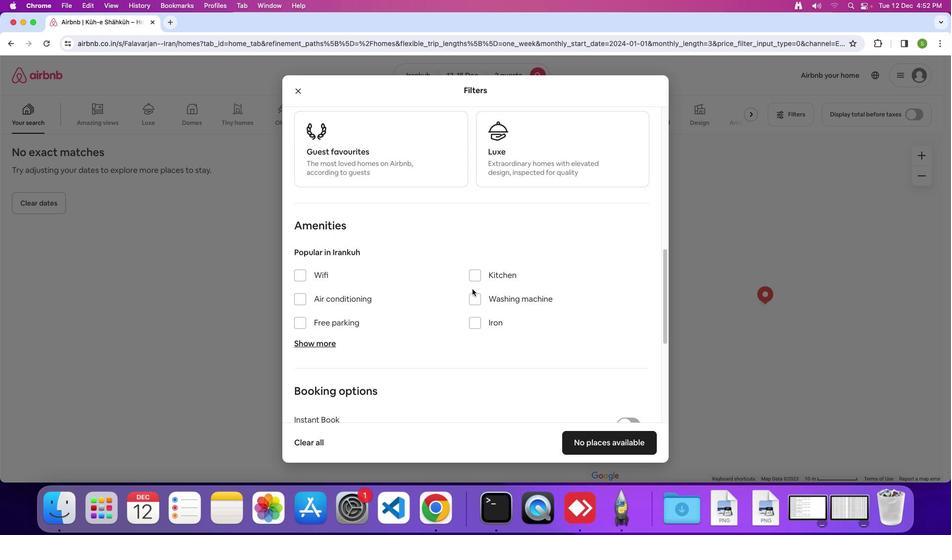 
Action: Mouse scrolled (472, 289) with delta (0, 0)
Screenshot: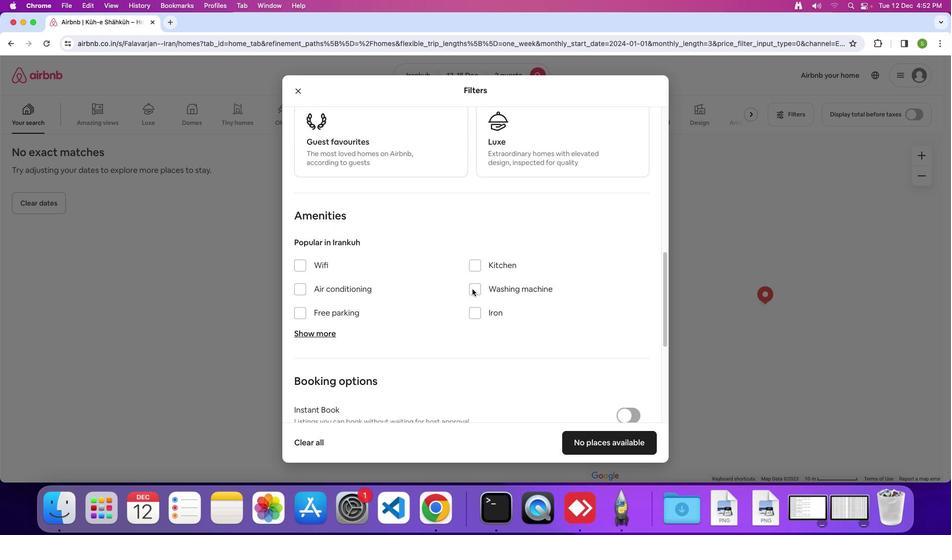 
Action: Mouse scrolled (472, 289) with delta (0, -1)
Screenshot: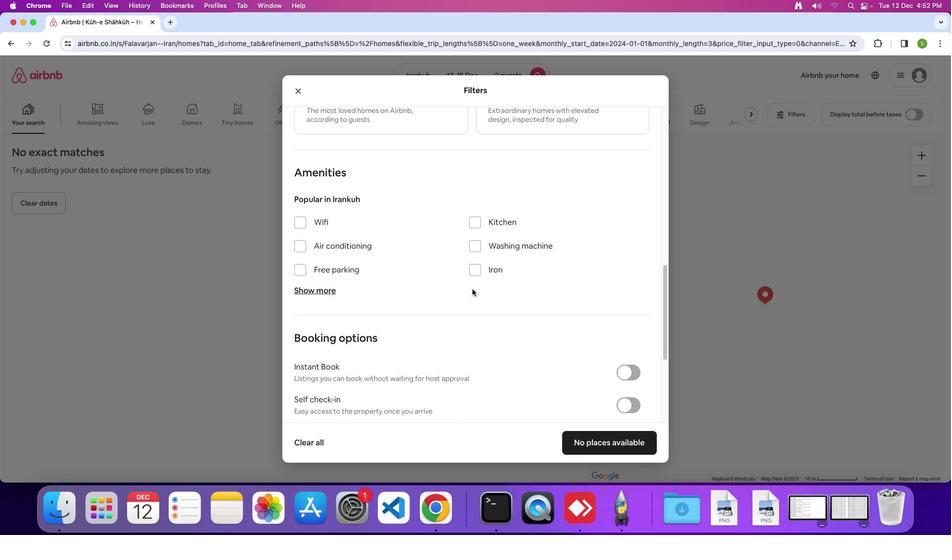 
Action: Mouse scrolled (472, 289) with delta (0, 0)
Screenshot: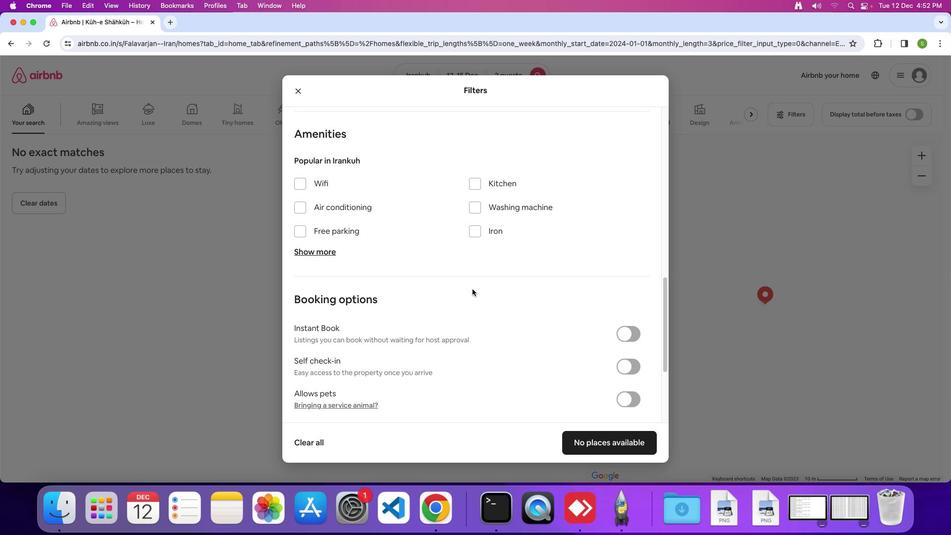 
Action: Mouse scrolled (472, 289) with delta (0, 0)
Screenshot: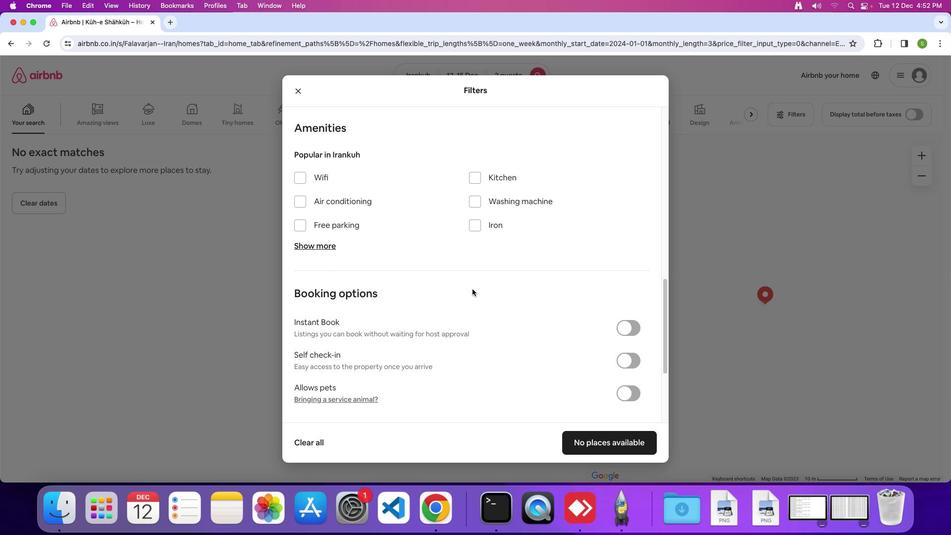 
Action: Mouse scrolled (472, 289) with delta (0, 0)
Screenshot: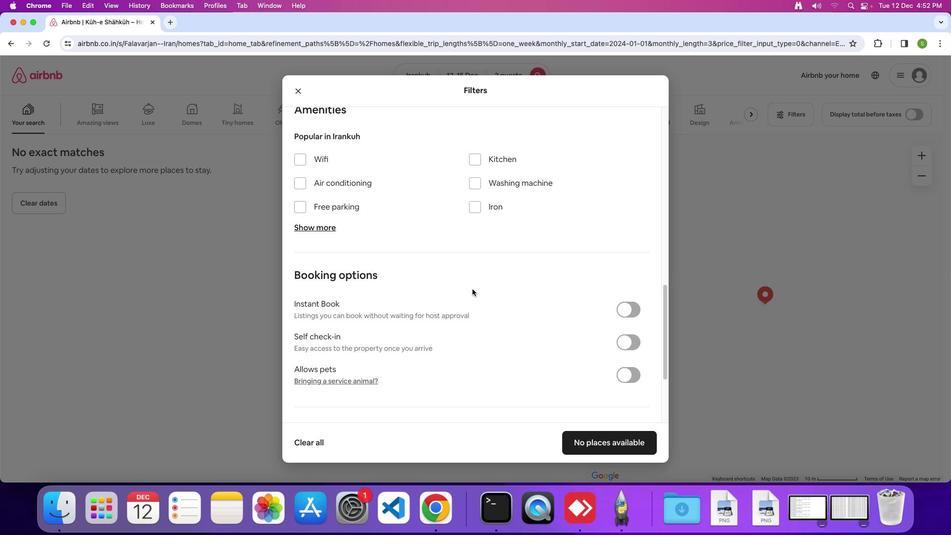 
Action: Mouse scrolled (472, 289) with delta (0, 0)
Screenshot: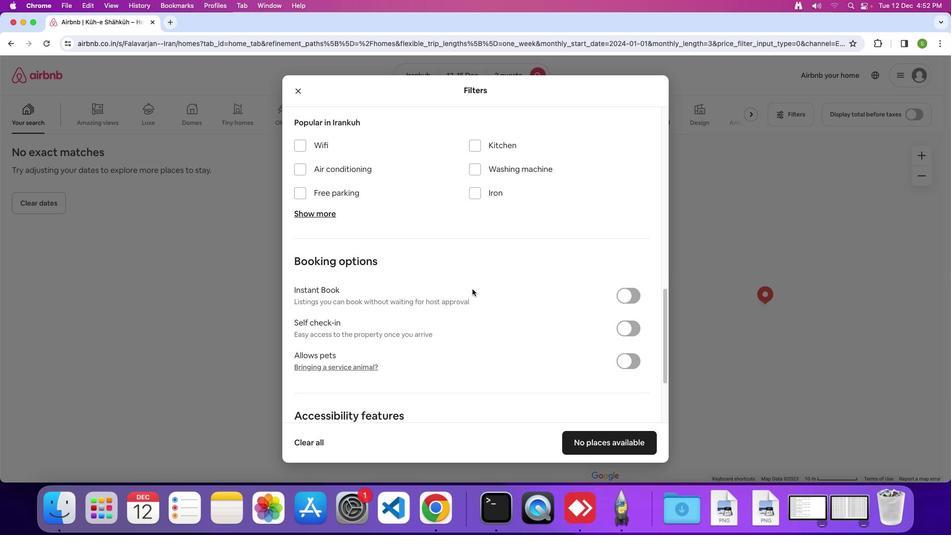 
Action: Mouse scrolled (472, 289) with delta (0, 0)
Screenshot: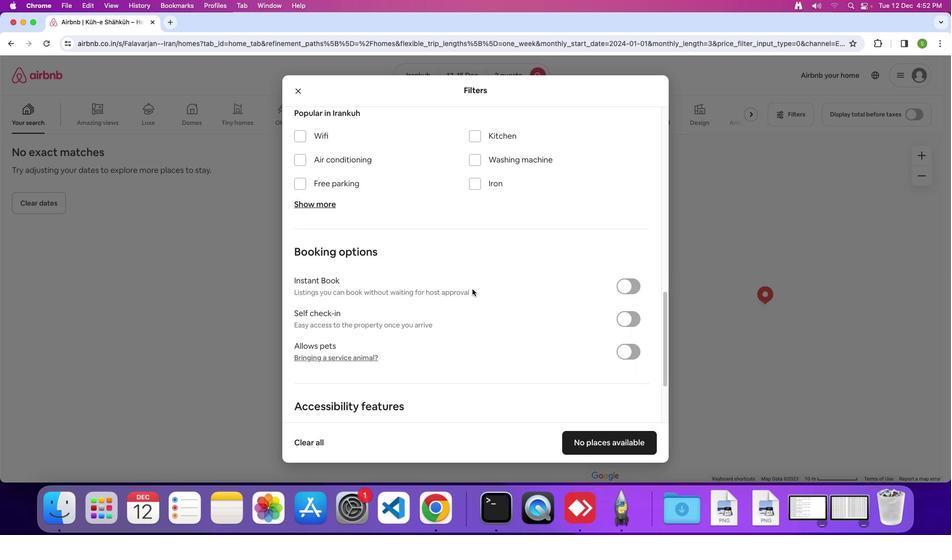 
Action: Mouse scrolled (472, 289) with delta (0, 0)
Screenshot: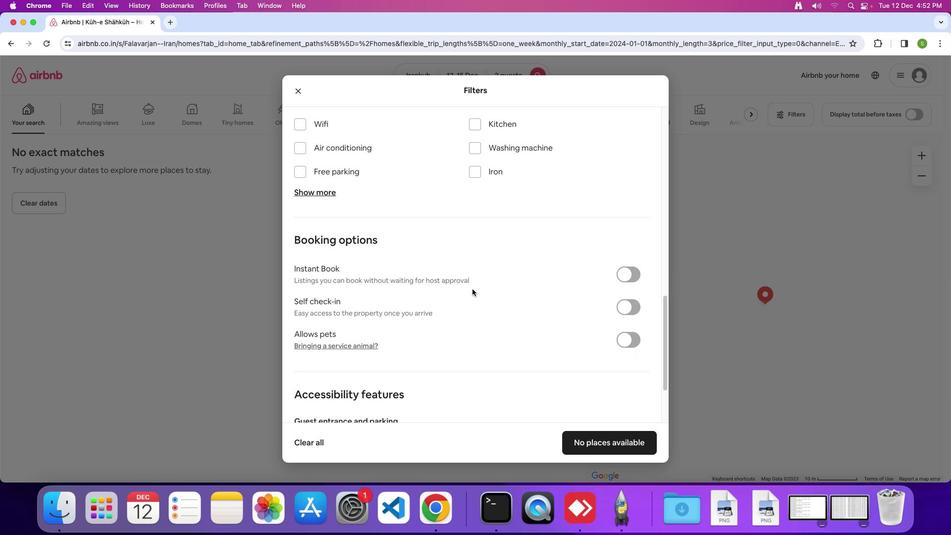 
Action: Mouse scrolled (472, 289) with delta (0, 0)
Screenshot: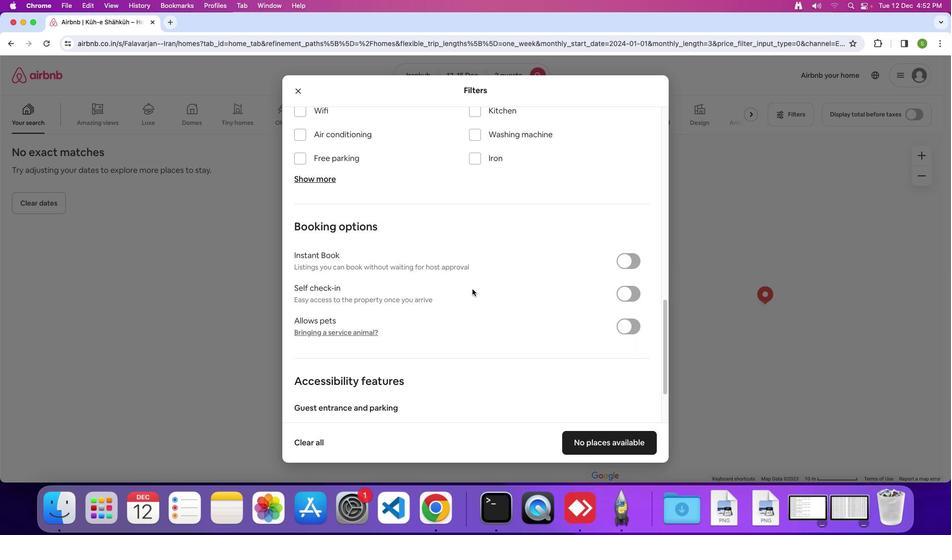 
Action: Mouse scrolled (472, 289) with delta (0, 0)
Screenshot: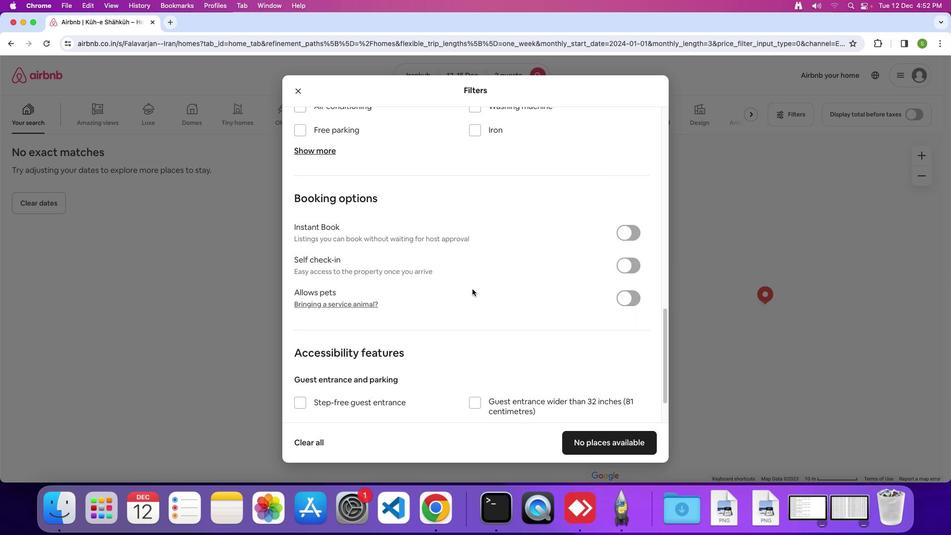 
Action: Mouse scrolled (472, 289) with delta (0, 0)
Screenshot: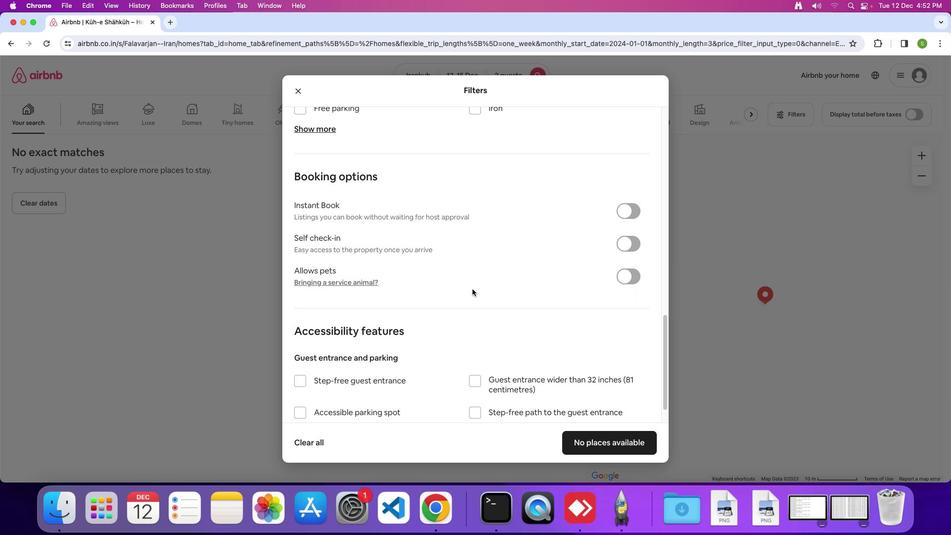 
Action: Mouse scrolled (472, 289) with delta (0, 0)
Screenshot: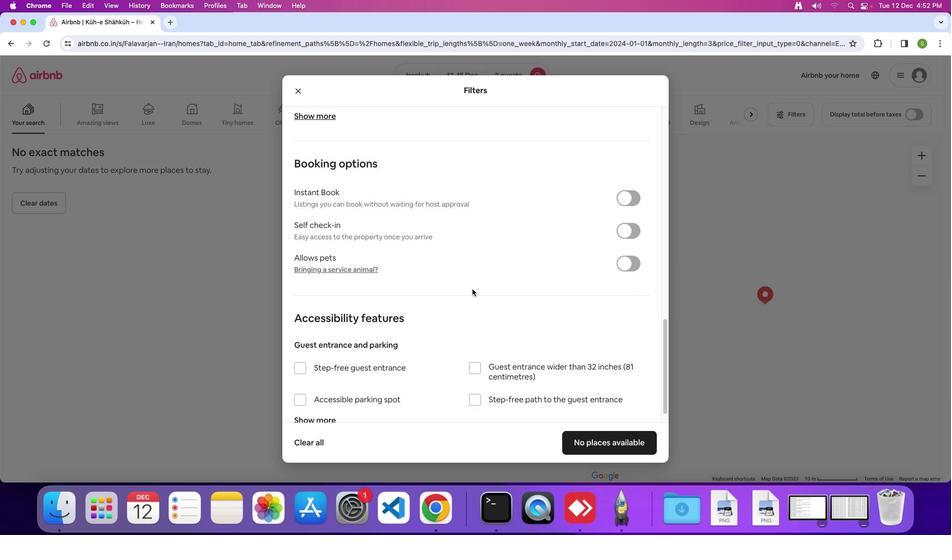 
Action: Mouse scrolled (472, 289) with delta (0, -1)
Screenshot: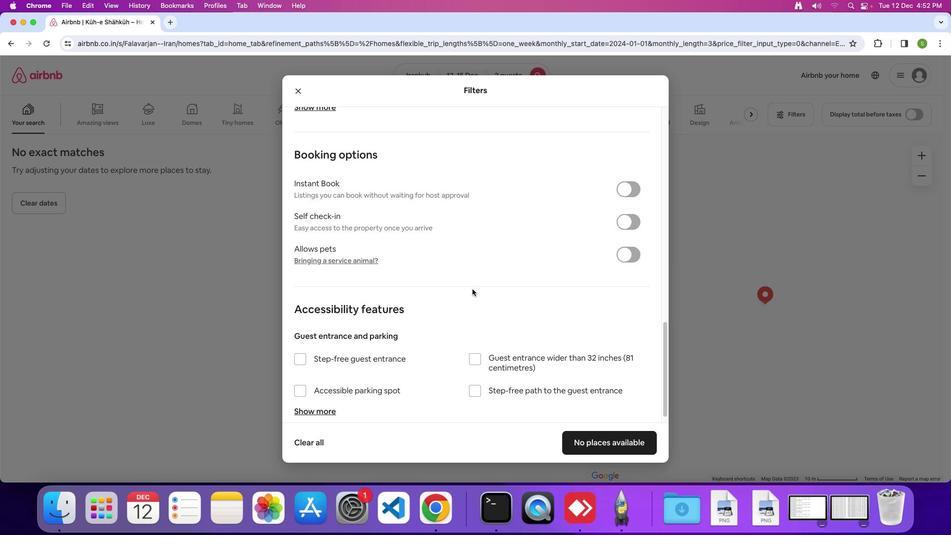 
Action: Mouse scrolled (472, 289) with delta (0, 0)
Screenshot: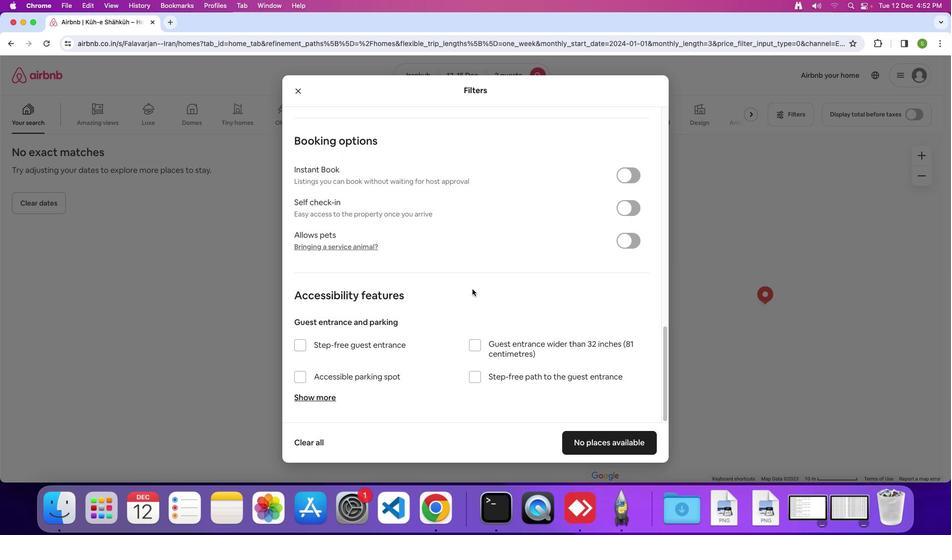 
Action: Mouse scrolled (472, 289) with delta (0, 0)
Screenshot: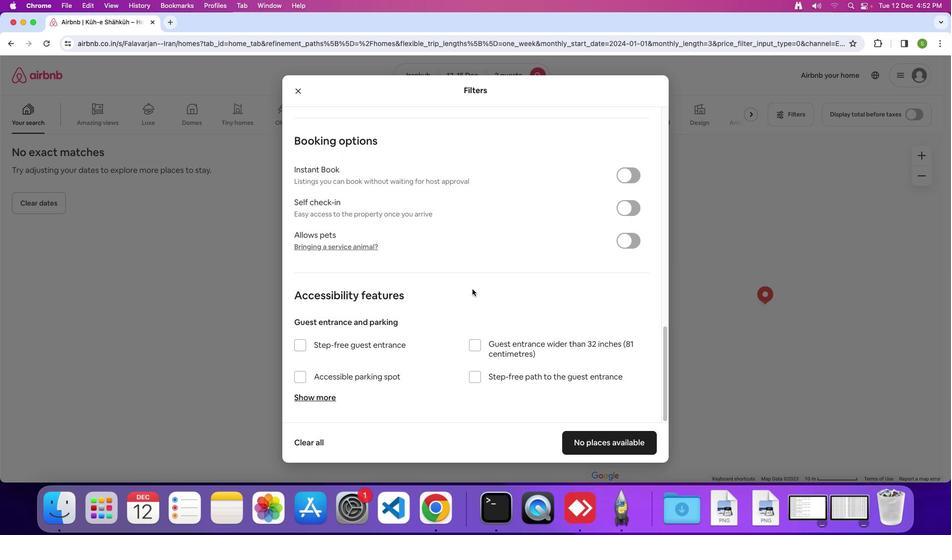 
Action: Mouse scrolled (472, 289) with delta (0, 0)
Screenshot: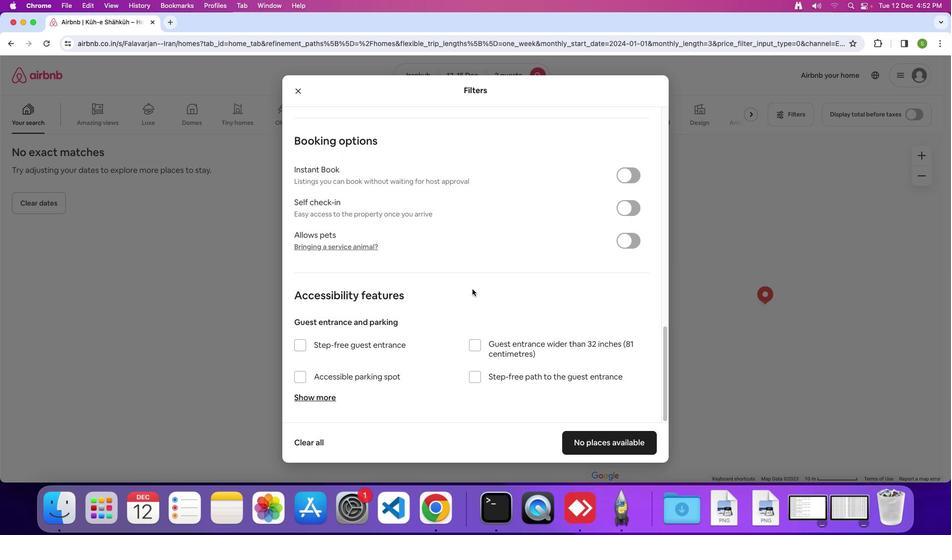 
Action: Mouse moved to (591, 441)
Screenshot: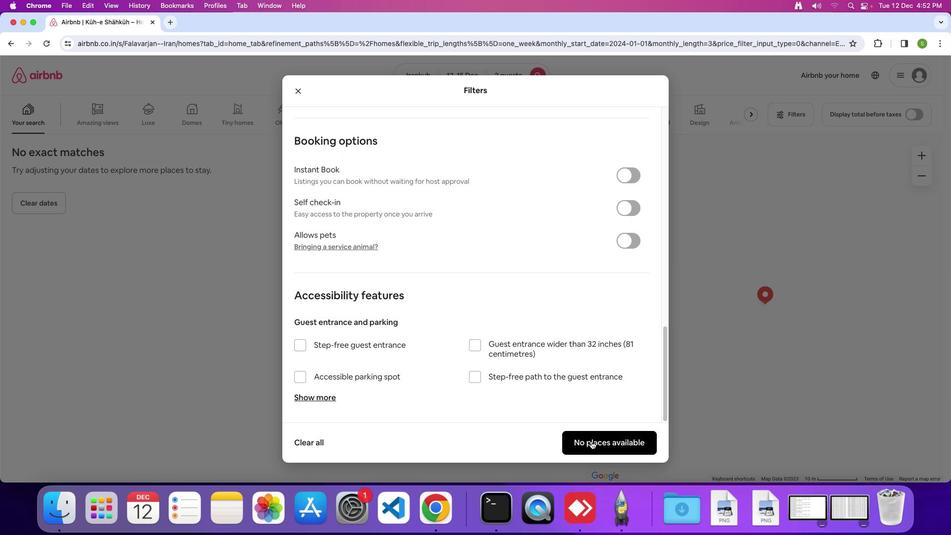 
Action: Mouse pressed left at (591, 441)
Screenshot: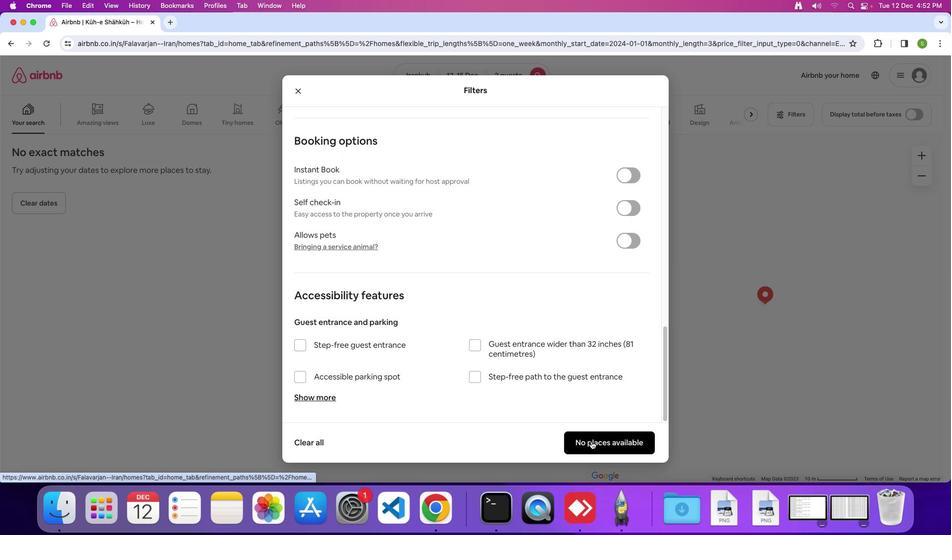 
Action: Mouse moved to (503, 316)
Screenshot: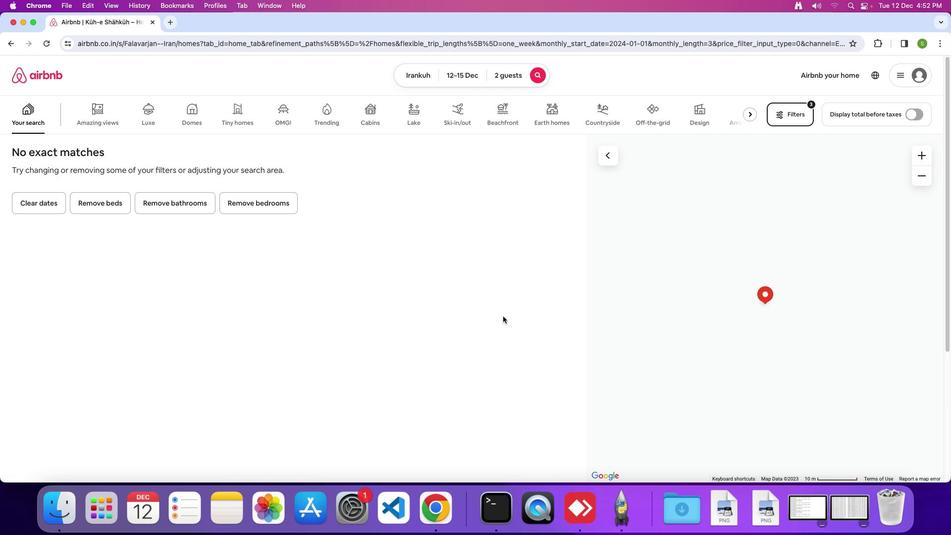 
